 Task: Add an event with the title Webinar: Content Marketing Strategies for Lead Generation and Engagement, date '2024/03/20', time 8:00 AM to 10:00 AMand add a description: This session encourages active participation and engagement from all attendees. After each presentation, there will be a brief discussion where participants can share their observations, ask questions, and exchange tips and techniques. The collaborative environment allows for a rich learning experience, as participants can learn from one another's strengths and challenges.Select event color  Sage . Add location for the event as: 987 Royal Palace of Madrid, Spain, logged in from the account softage.5@softage.netand send the event invitation to softage.4@softage.net and softage.6@softage.net. Set a reminder for the event Every weekday(Monday to Friday)
Action: Mouse moved to (62, 144)
Screenshot: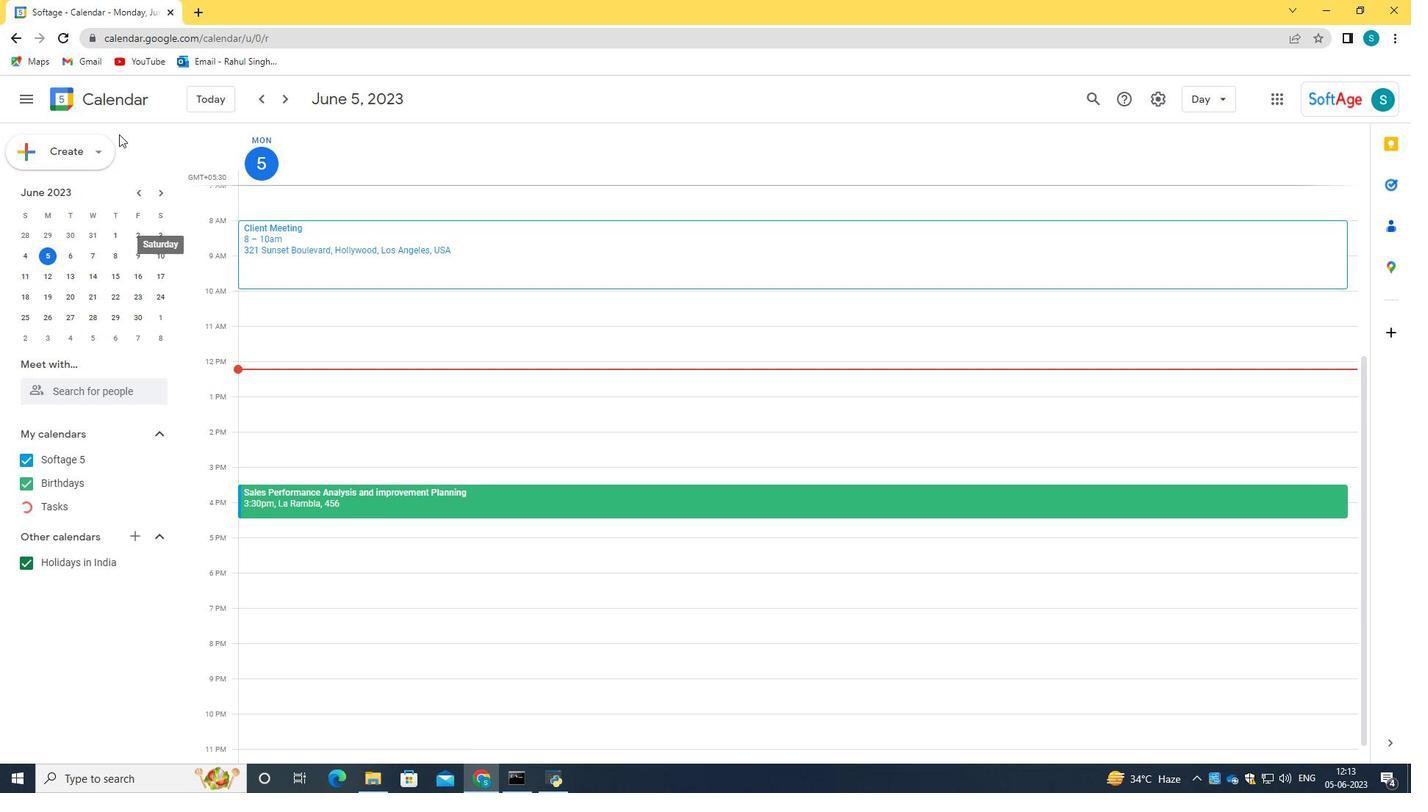 
Action: Mouse pressed left at (62, 144)
Screenshot: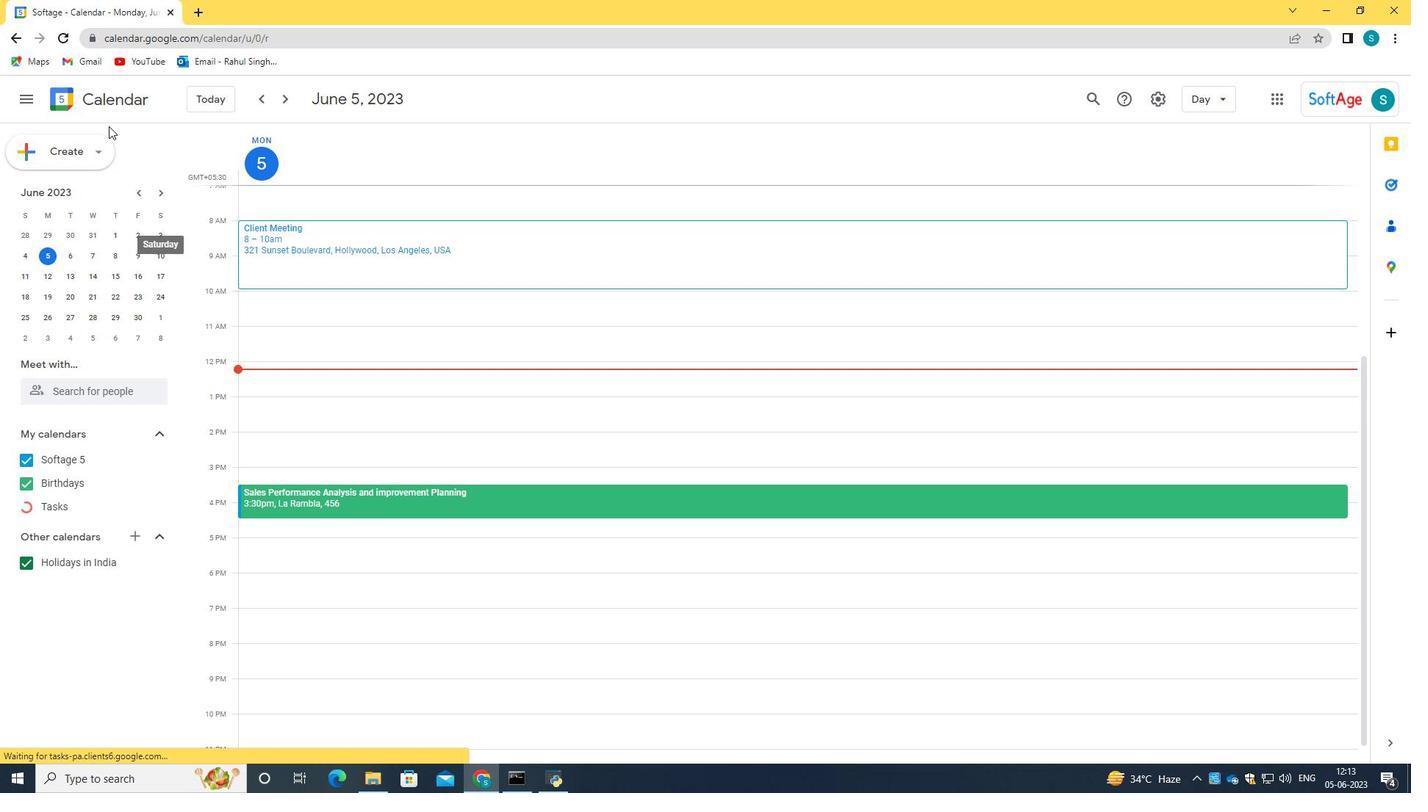 
Action: Mouse moved to (85, 199)
Screenshot: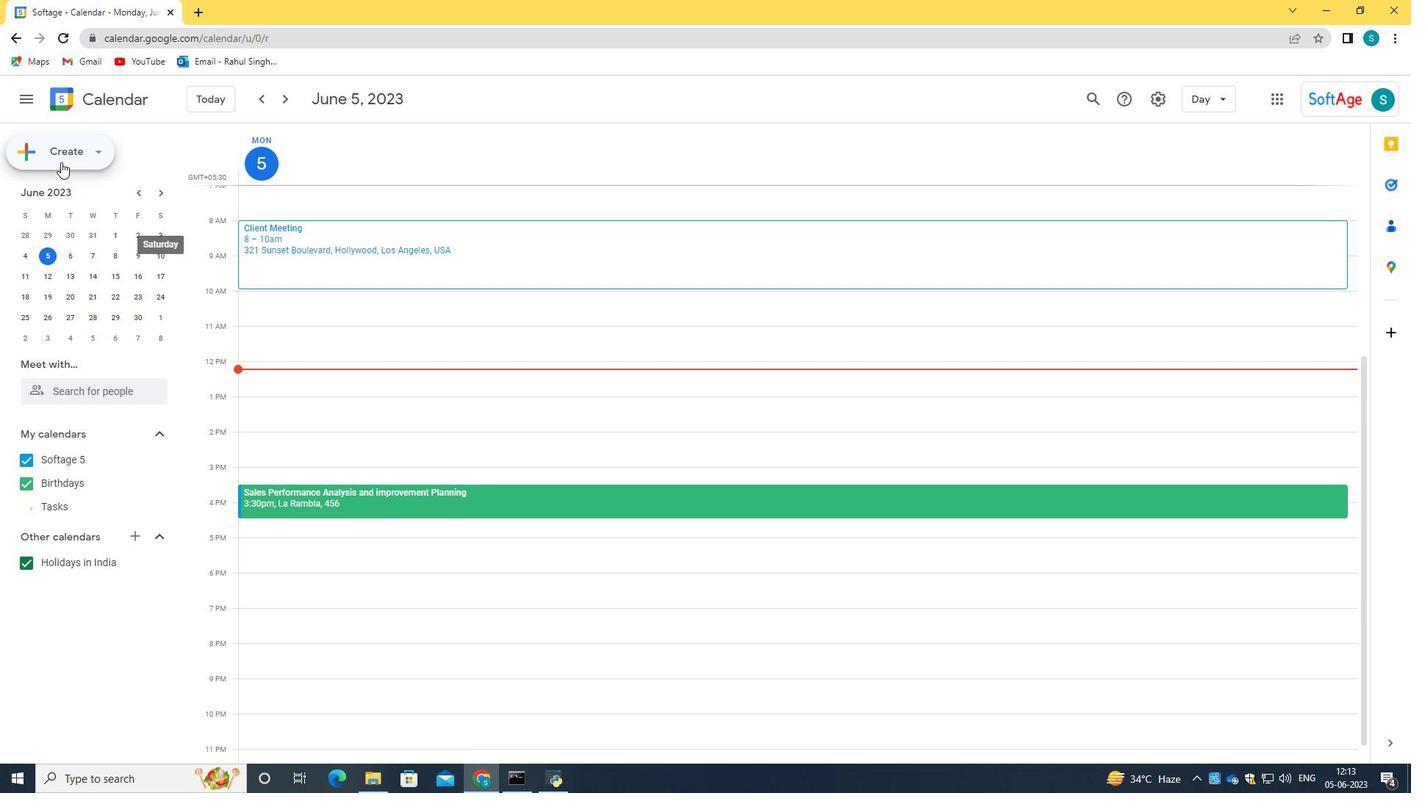 
Action: Mouse pressed left at (85, 199)
Screenshot: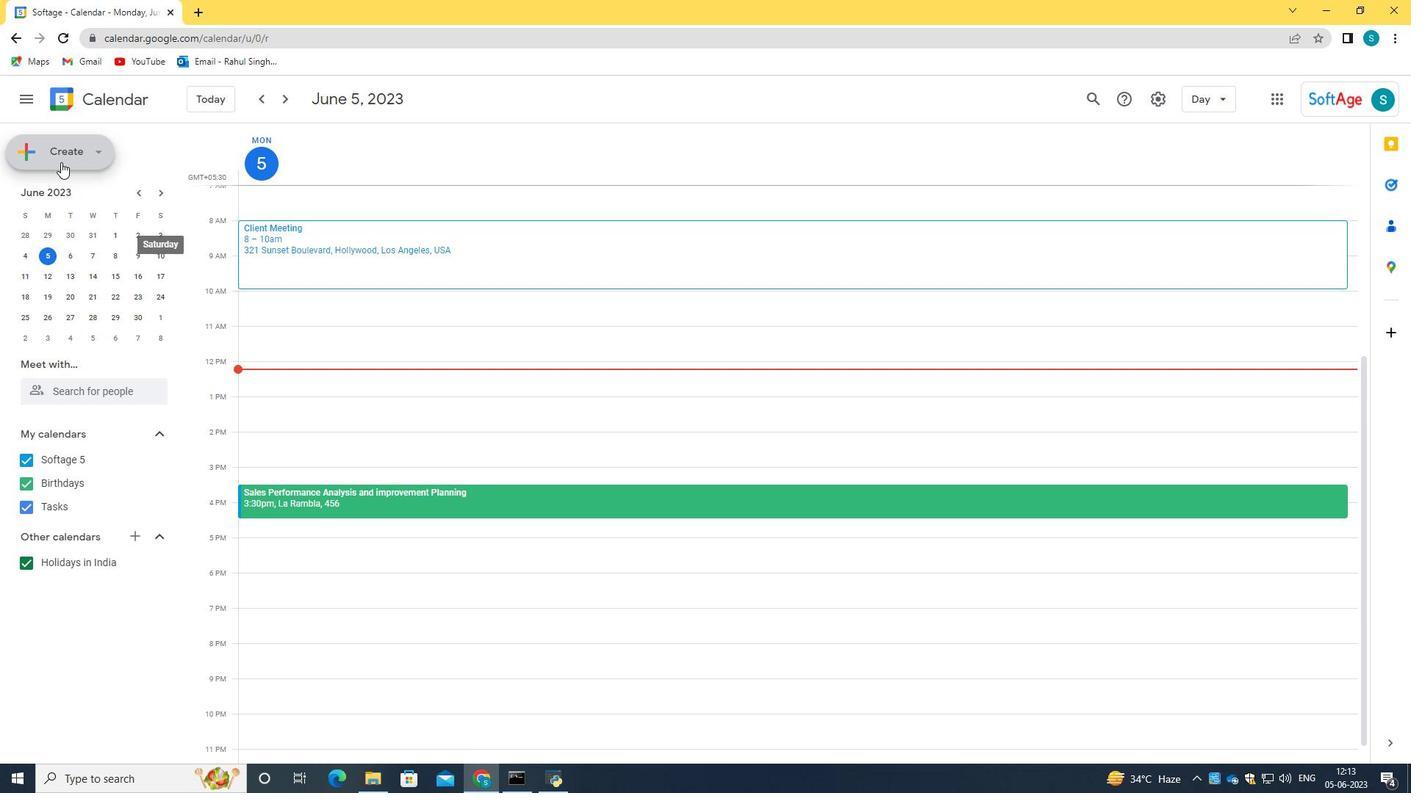 
Action: Mouse moved to (855, 591)
Screenshot: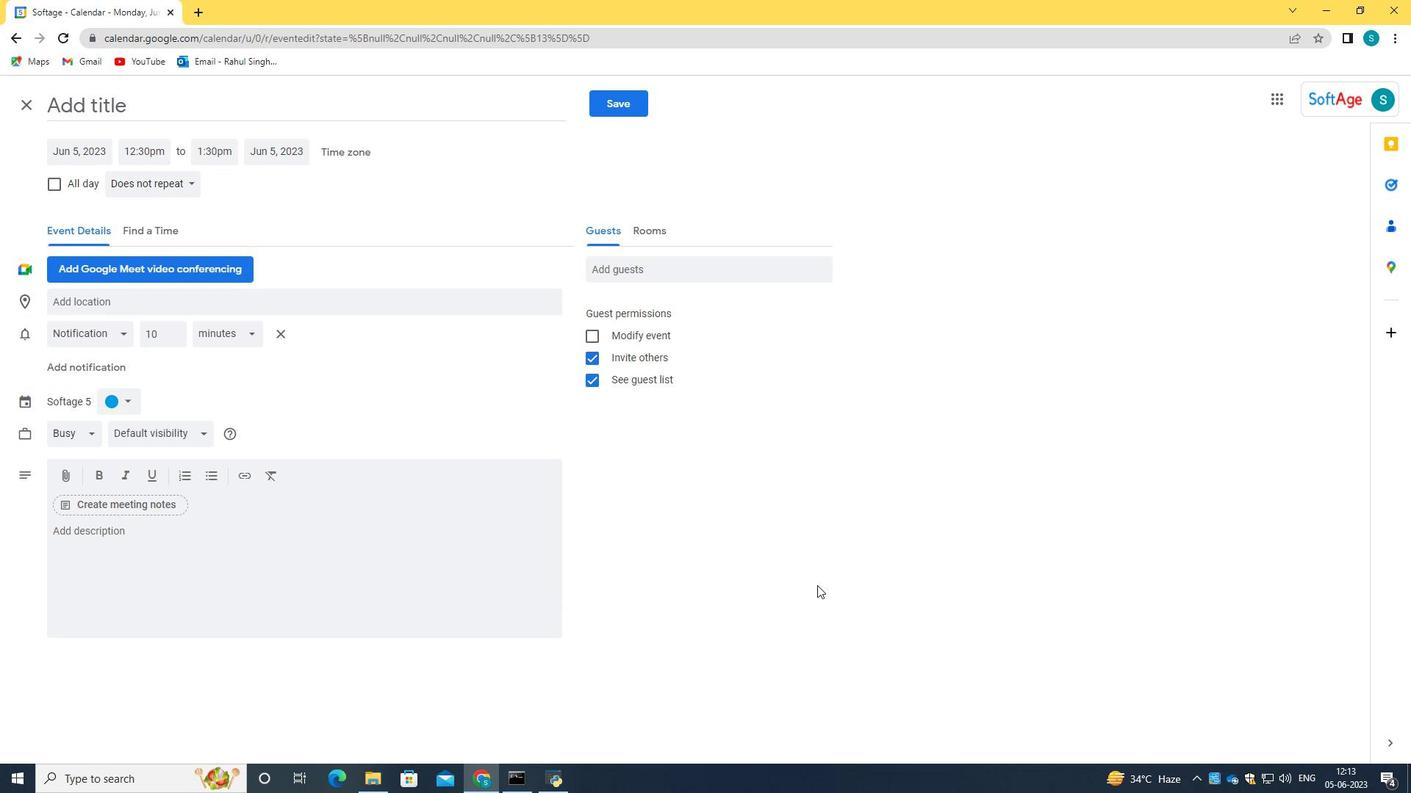
Action: Mouse pressed left at (855, 591)
Screenshot: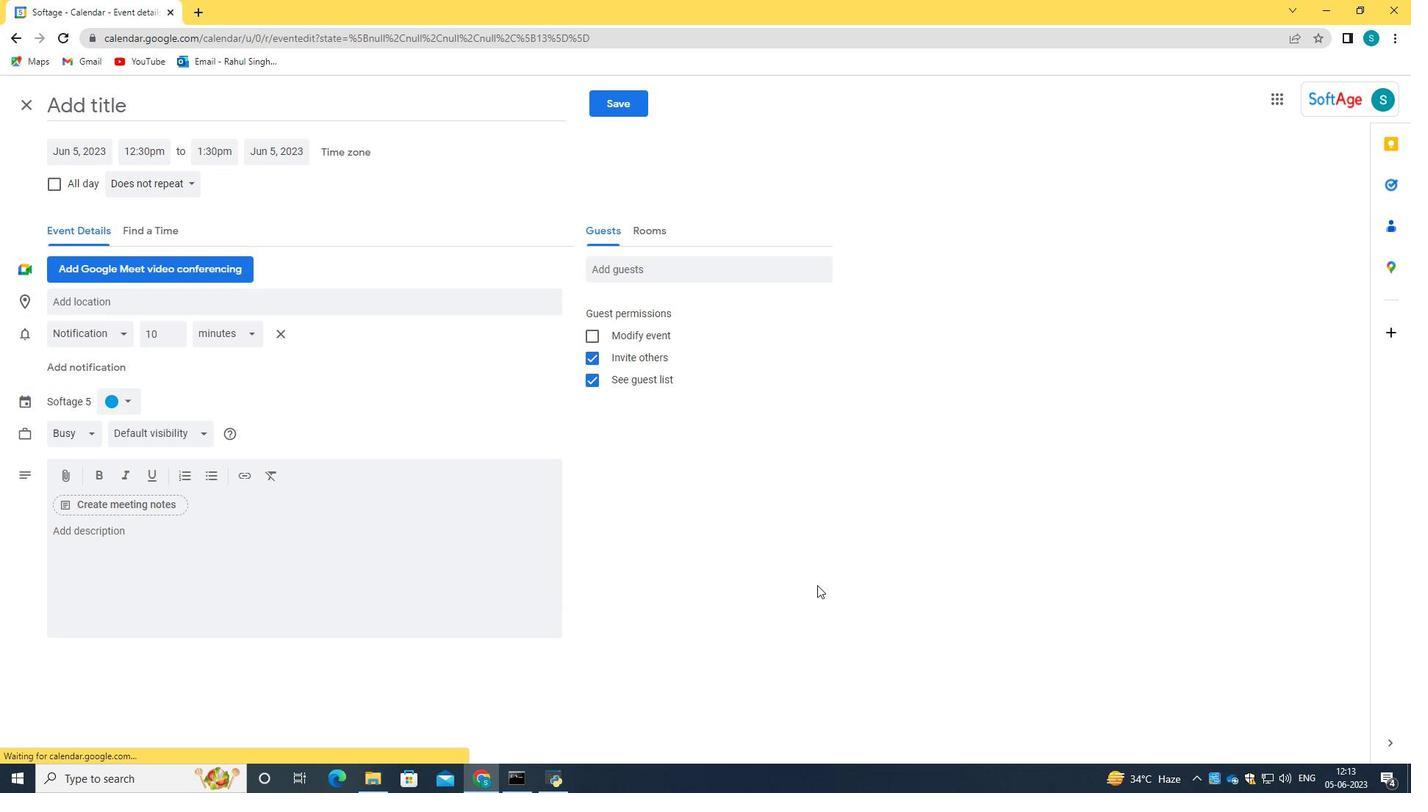 
Action: Mouse moved to (239, 109)
Screenshot: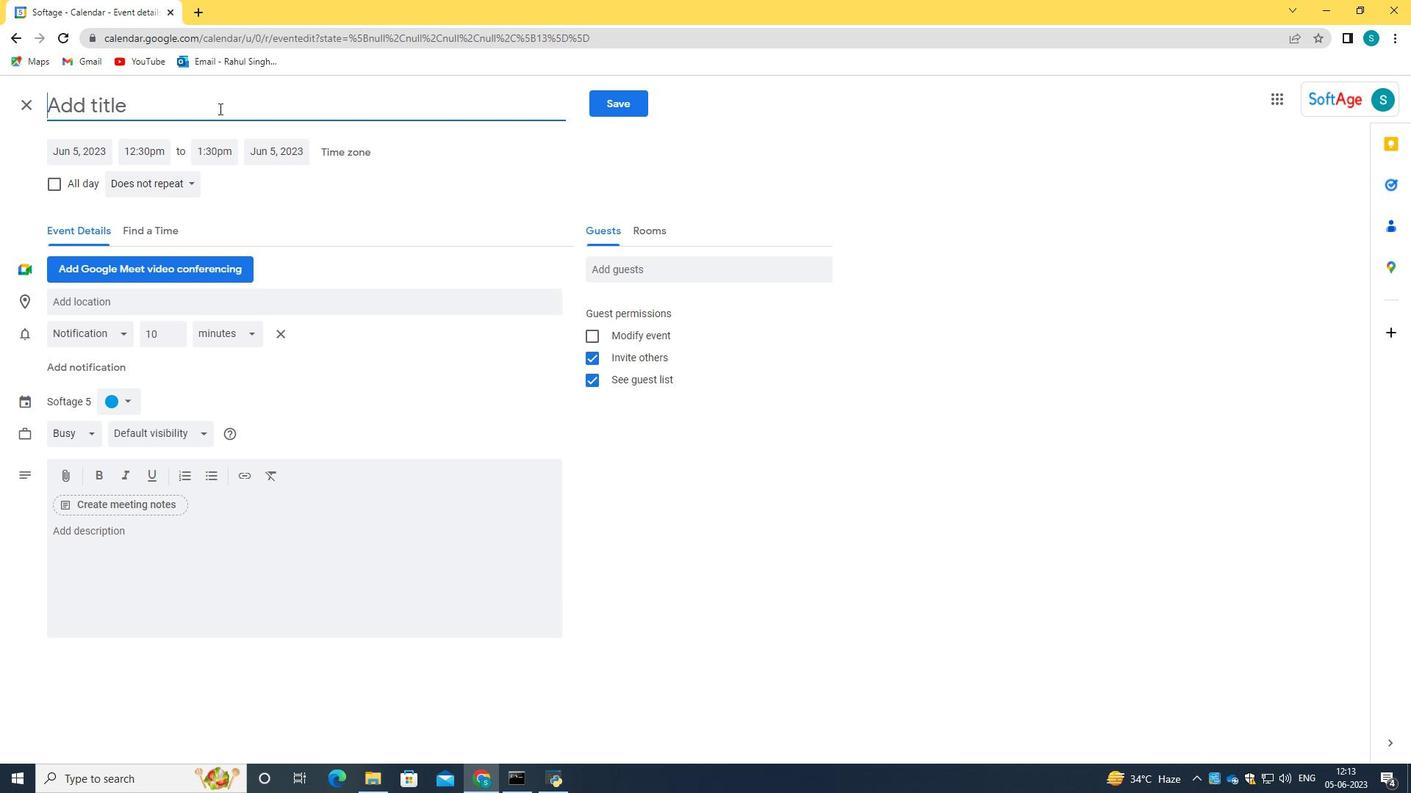 
Action: Mouse pressed left at (239, 109)
Screenshot: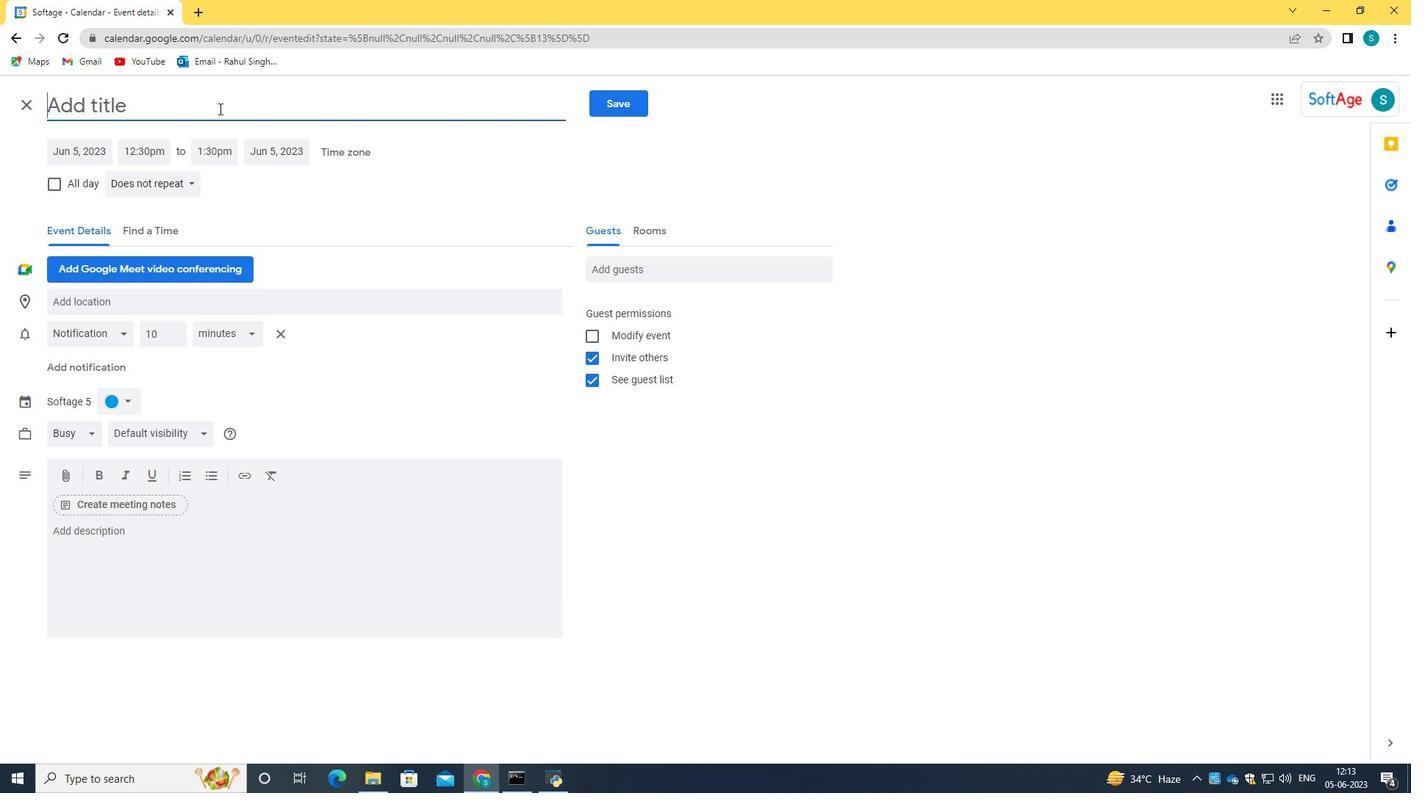 
Action: Key pressed <Key.caps_lock>W<Key.caps_lock>ebinat<Key.backspace>r<Key.space><Key.backspace><Key.shift_r>:<Key.space><Key.caps_lock>C<Key.caps_lock>ontent<Key.space><Key.caps_lock>M<Key.caps_lock>arketing<Key.space><Key.caps_lock>S<Key.caps_lock>trag=t<Key.backspace><Key.backspace><Key.backspace>tefies<Key.space><Key.caps_lock>F<Key.backspace><Key.backspace><Key.backspace><Key.backspace><Key.backspace><Key.backspace><Key.backspace>
Screenshot: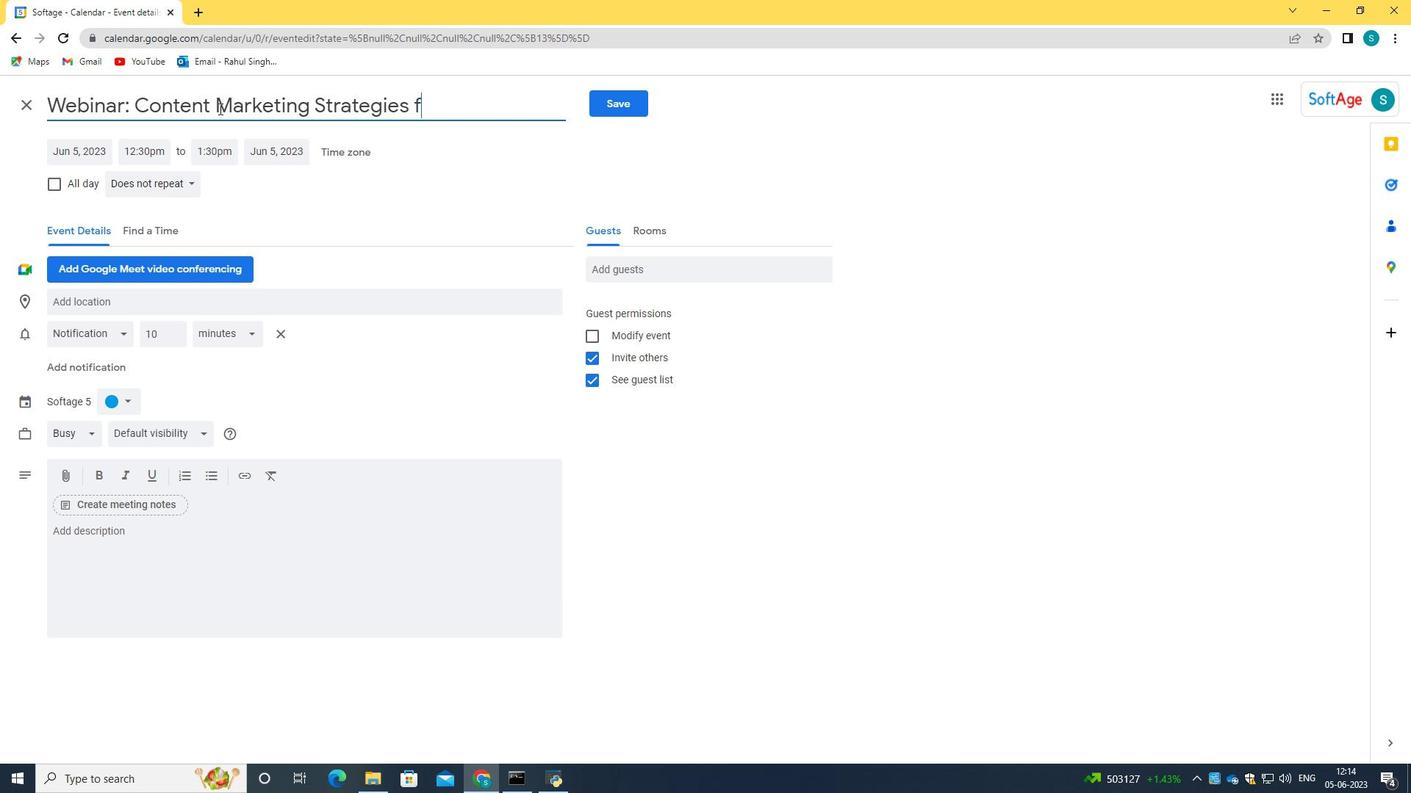 
Action: Mouse moved to (61, 162)
Screenshot: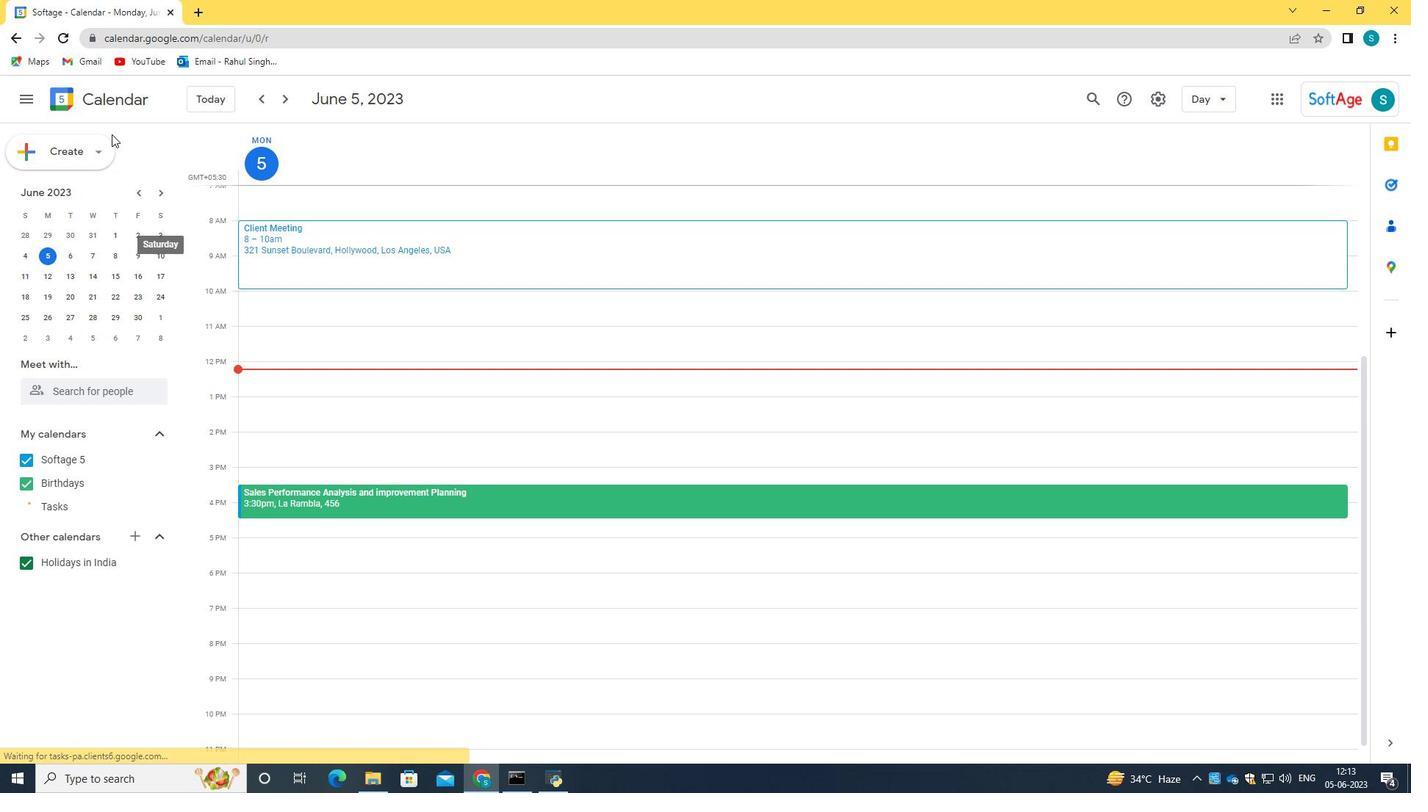 
Action: Mouse pressed left at (61, 162)
Screenshot: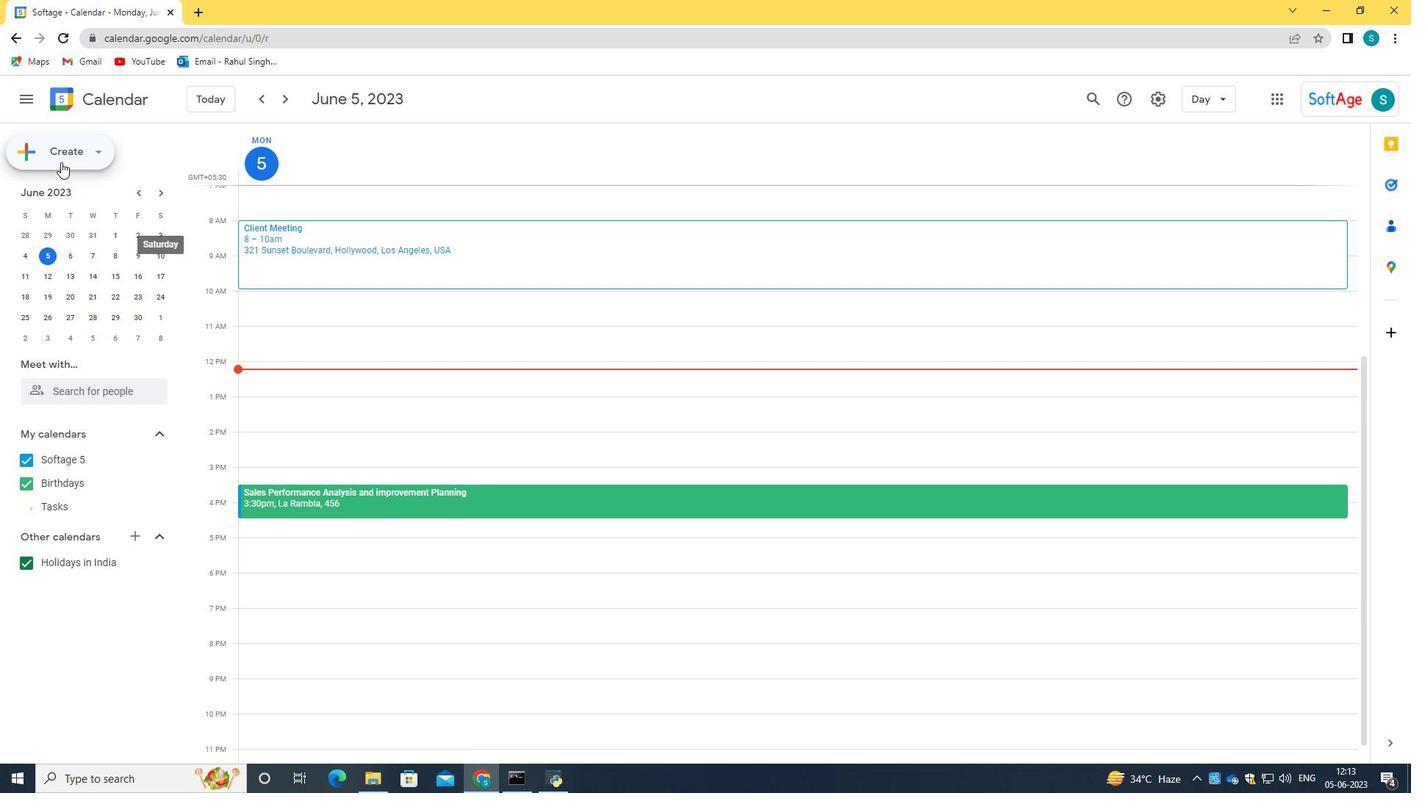 
Action: Mouse moved to (75, 195)
Screenshot: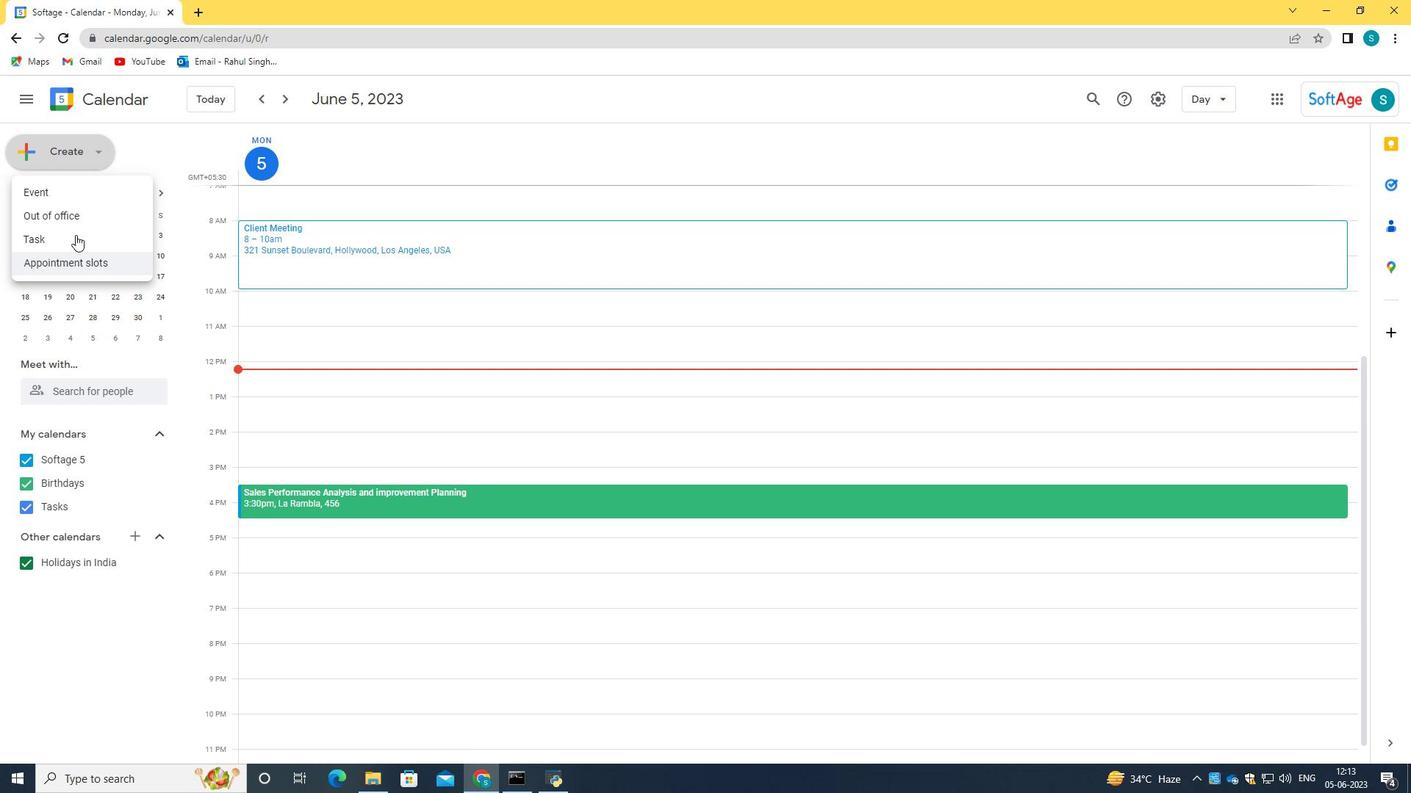 
Action: Mouse pressed left at (75, 195)
Screenshot: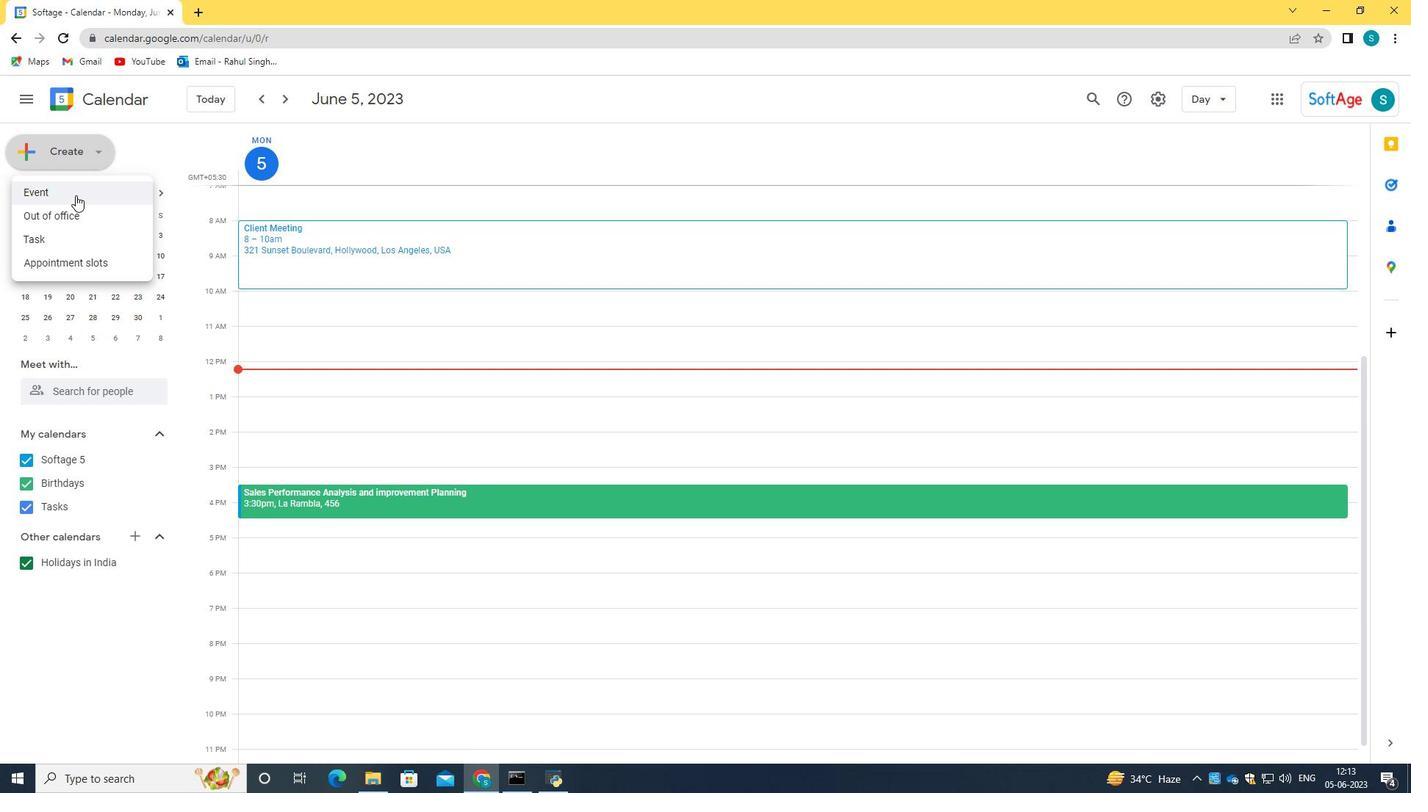 
Action: Mouse moved to (824, 591)
Screenshot: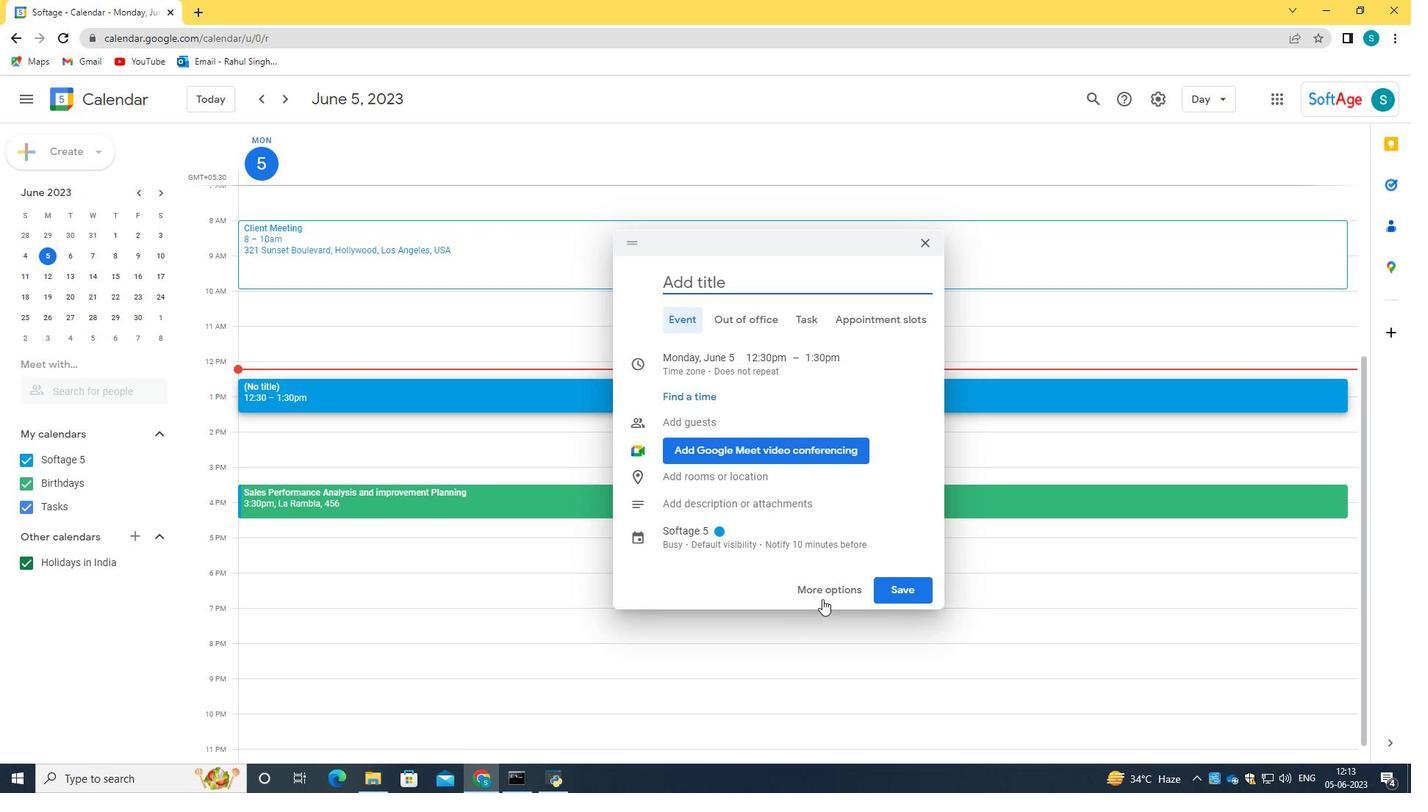 
Action: Mouse pressed left at (824, 591)
Screenshot: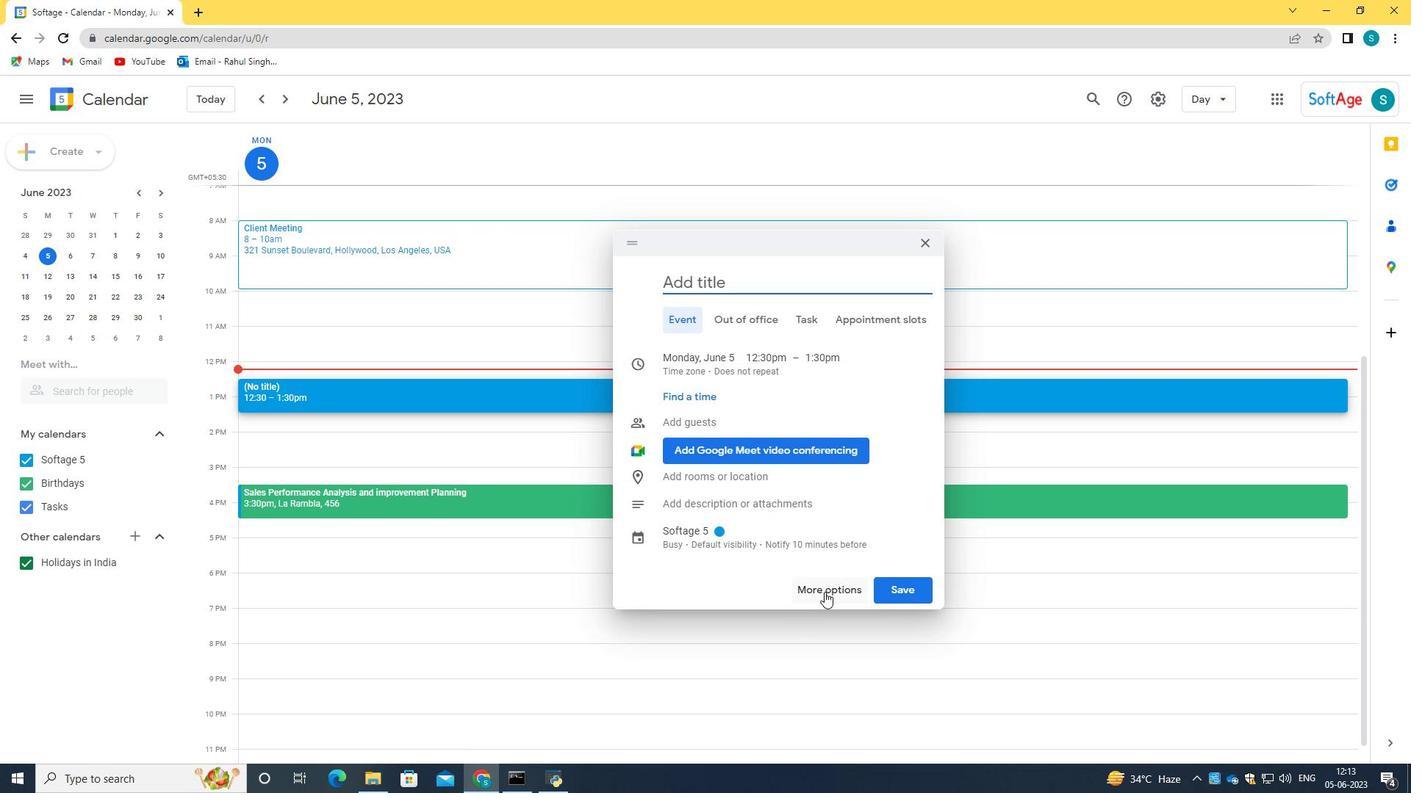 
Action: Mouse moved to (219, 108)
Screenshot: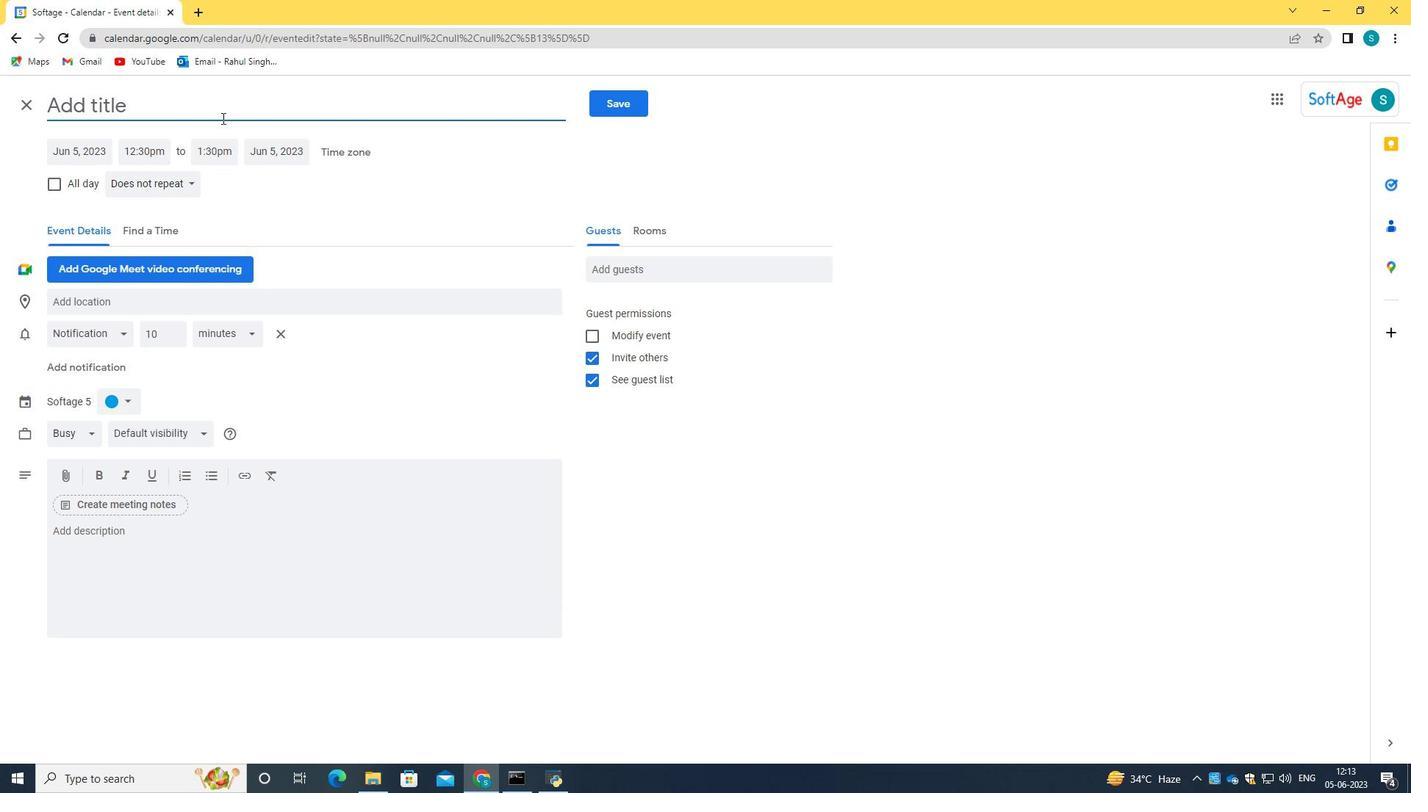 
Action: Mouse pressed left at (219, 108)
Screenshot: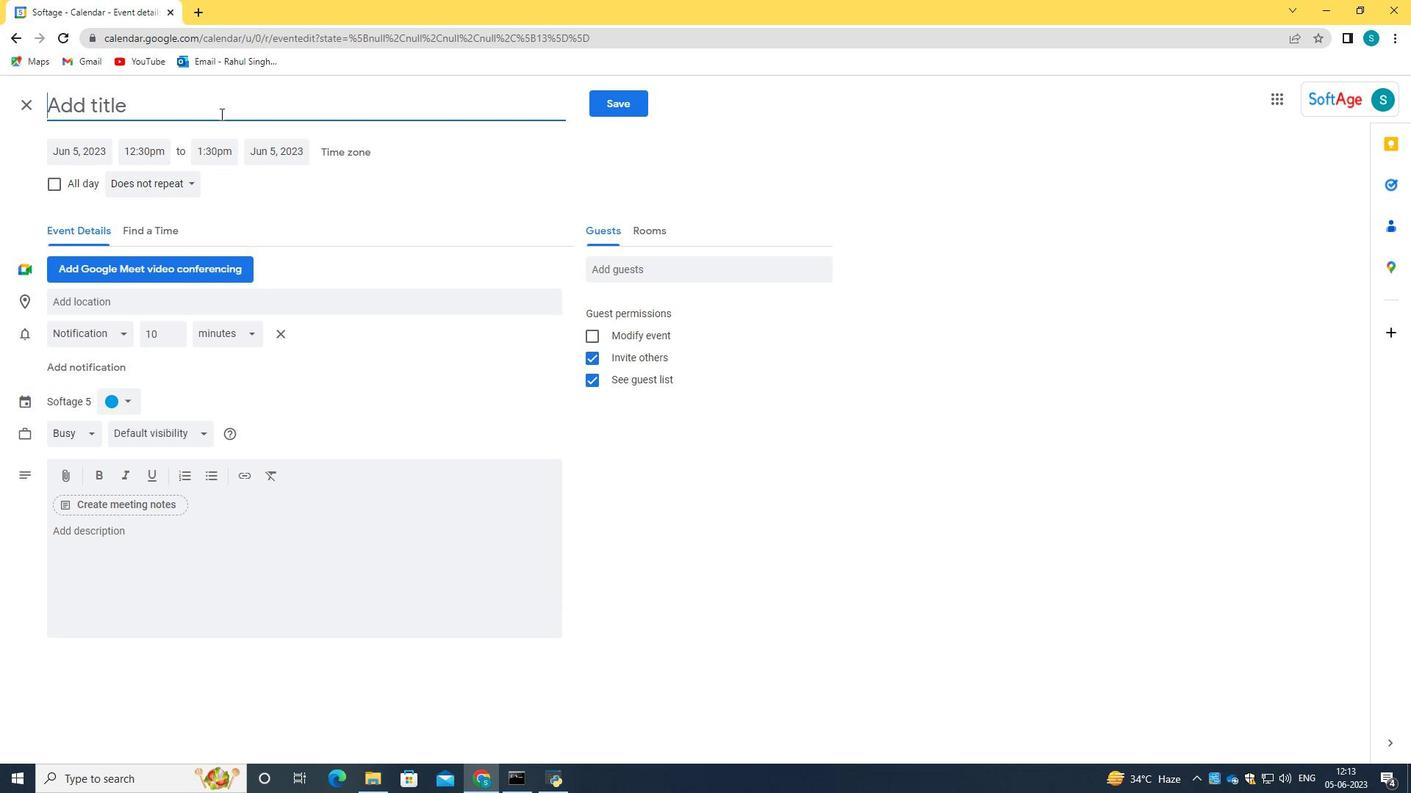 
Action: Key pressed <Key.caps_lock>W<Key.caps_lock>eb<Key.backspace><Key.backspace><Key.backspace>w<Key.caps_lock>EBINAT<Key.backspace>R<Key.shift_r>:<Key.space><Key.caps_lock>c<Key.caps_lock>ONTENT<Key.space><Key.caps_lock>m<Key.caps_lock>ARKETING<Key.space><Key.caps_lock>s<Key.caps_lock>TRATEFIES<Key.space>FO<Key.backspace><Key.backspace><Key.backspace><Key.backspace><Key.backspace><Key.backspace><Key.backspace>GIES<Key.space>FOR<Key.space><Key.caps_lock>l<Key.caps_lock>EAD<Key.space><Key.caps_lock>g<Key.caps_lock>ENERATION<Key.space>AND<Key.space><Key.caps_lock>m<Key.caps_lock>AR<Key.backspace><Key.backspace><Key.backspace><Key.caps_lock>r<Key.backspace>e<Key.caps_lock>NGAGEMENT
Screenshot: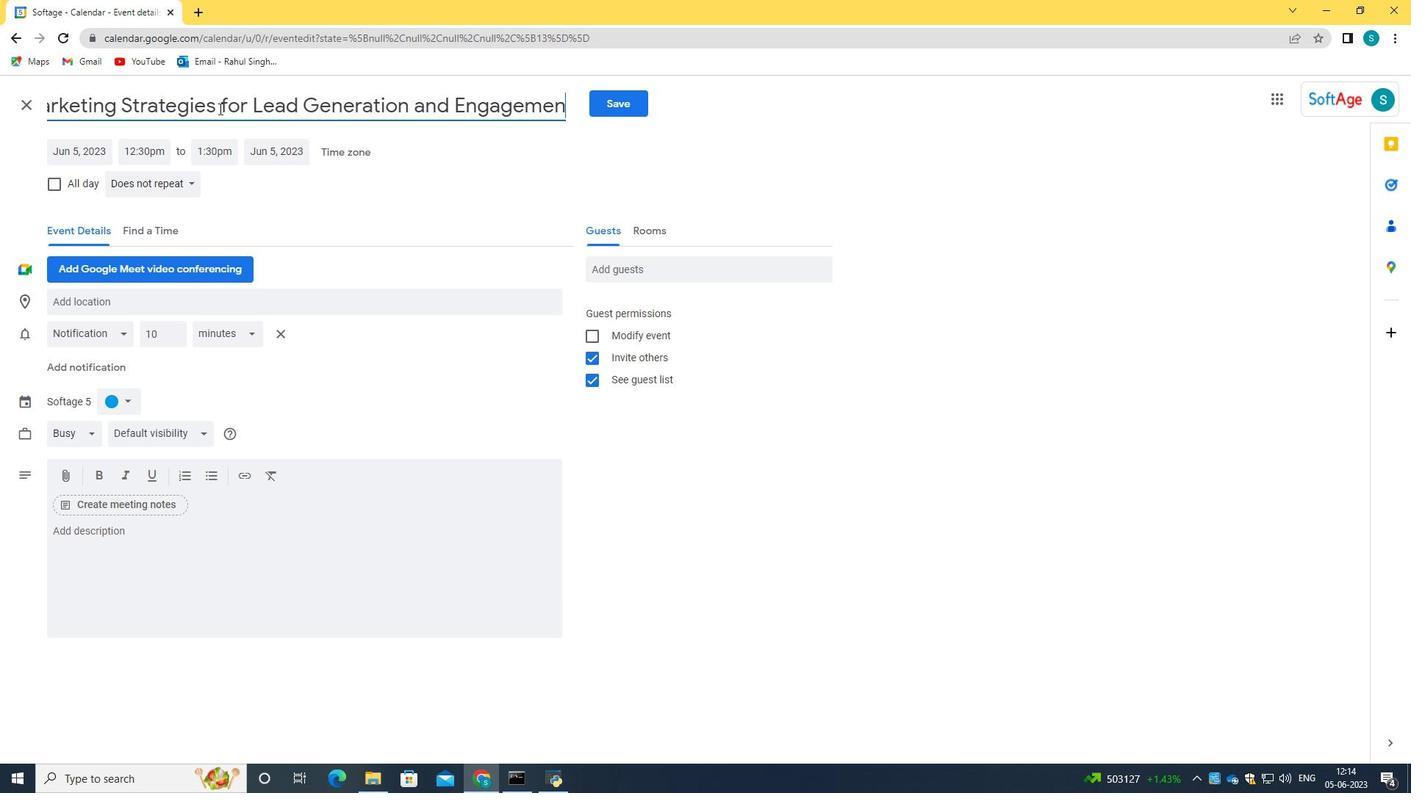 
Action: Mouse moved to (87, 144)
Screenshot: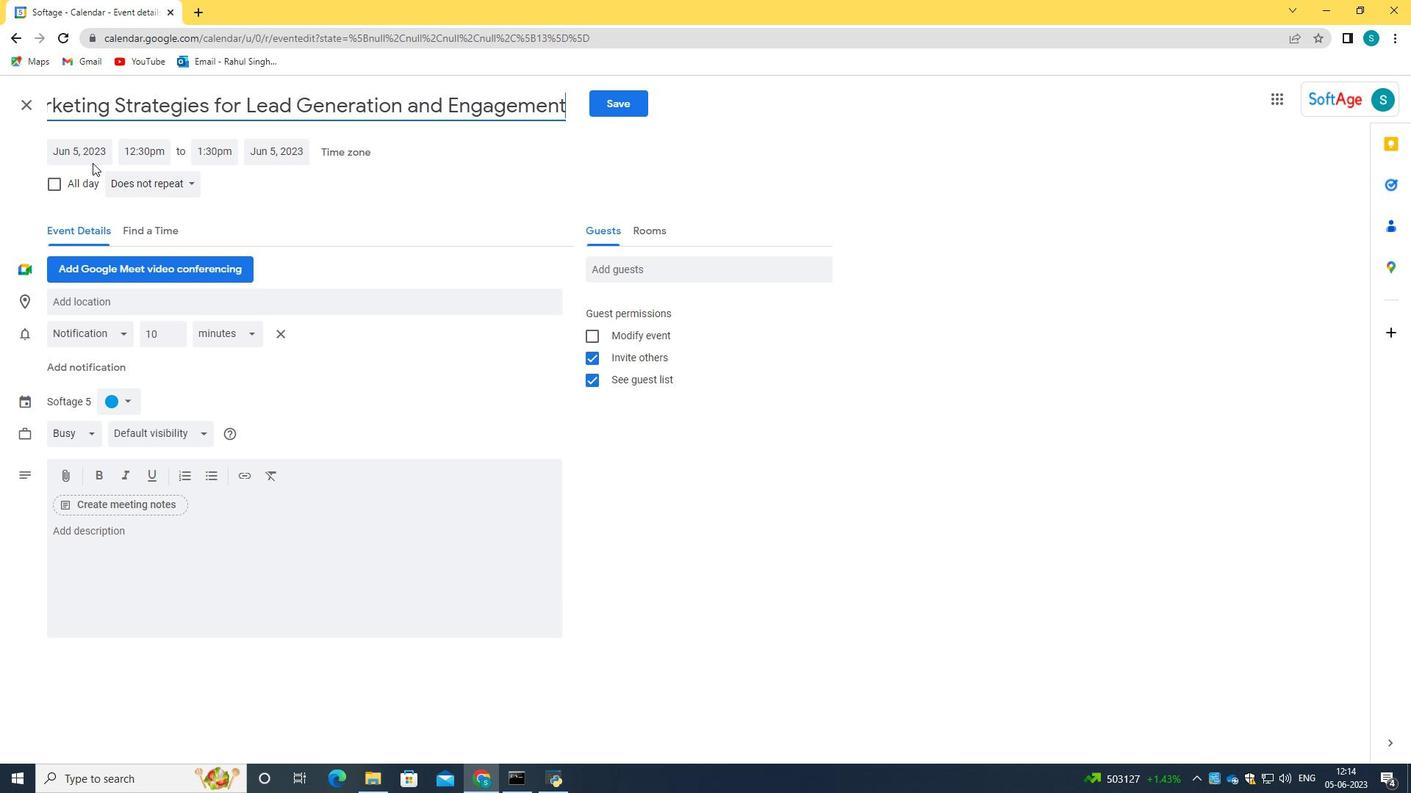 
Action: Mouse pressed left at (87, 144)
Screenshot: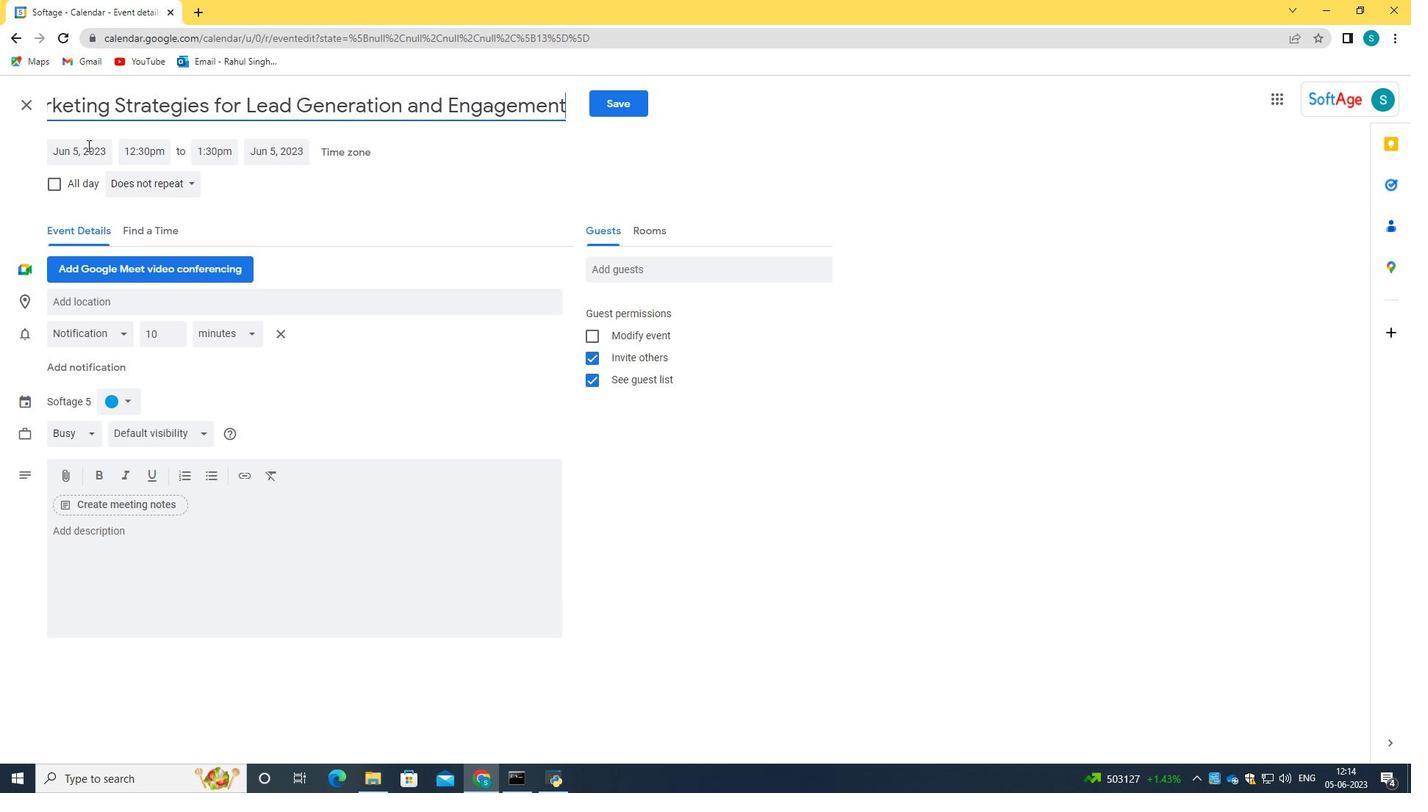 
Action: Key pressed 2024/03/20<Key.tab>08<Key.shift_r>:00<Key.space>AM<Key.tab>10<Key.shift_r>:00<Key.space>AM
Screenshot: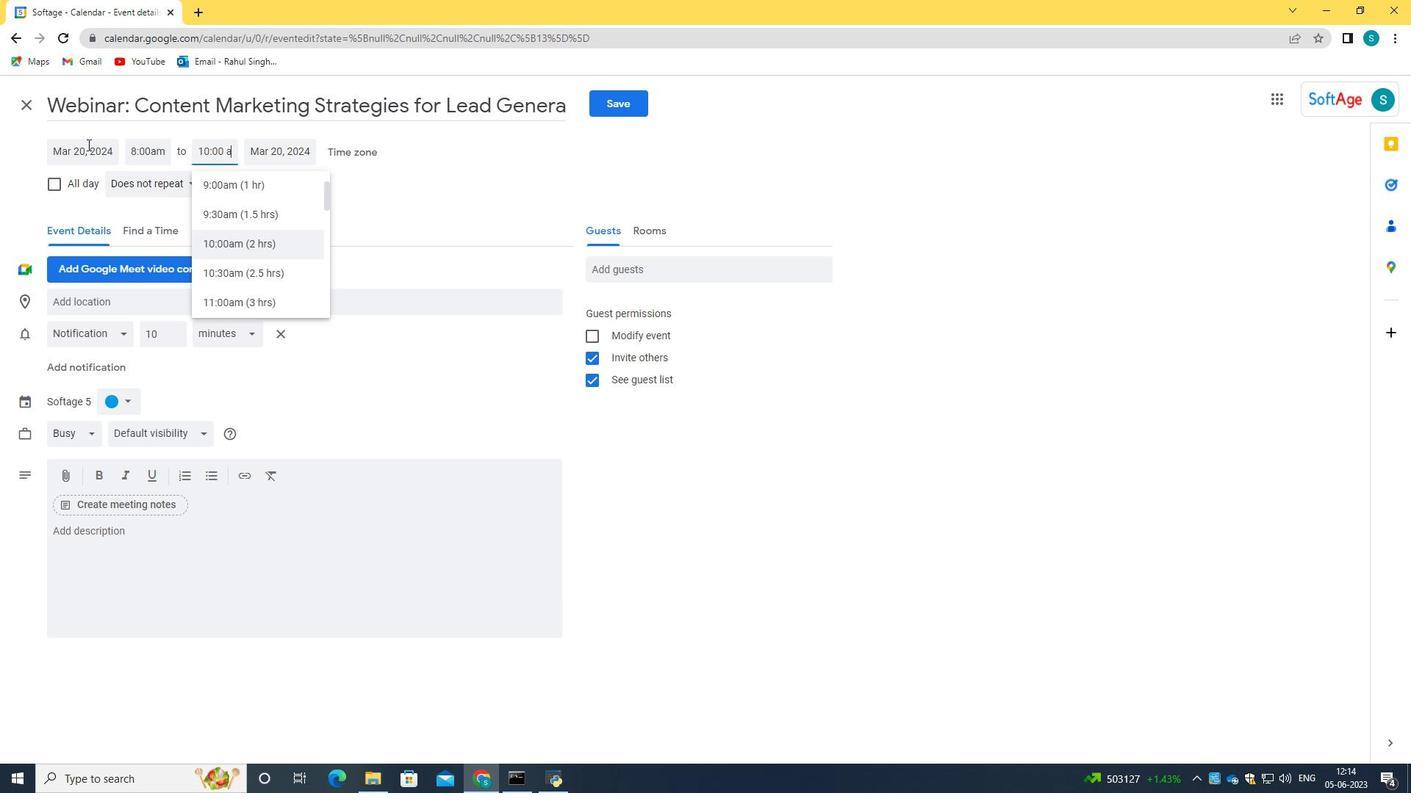 
Action: Mouse moved to (241, 245)
Screenshot: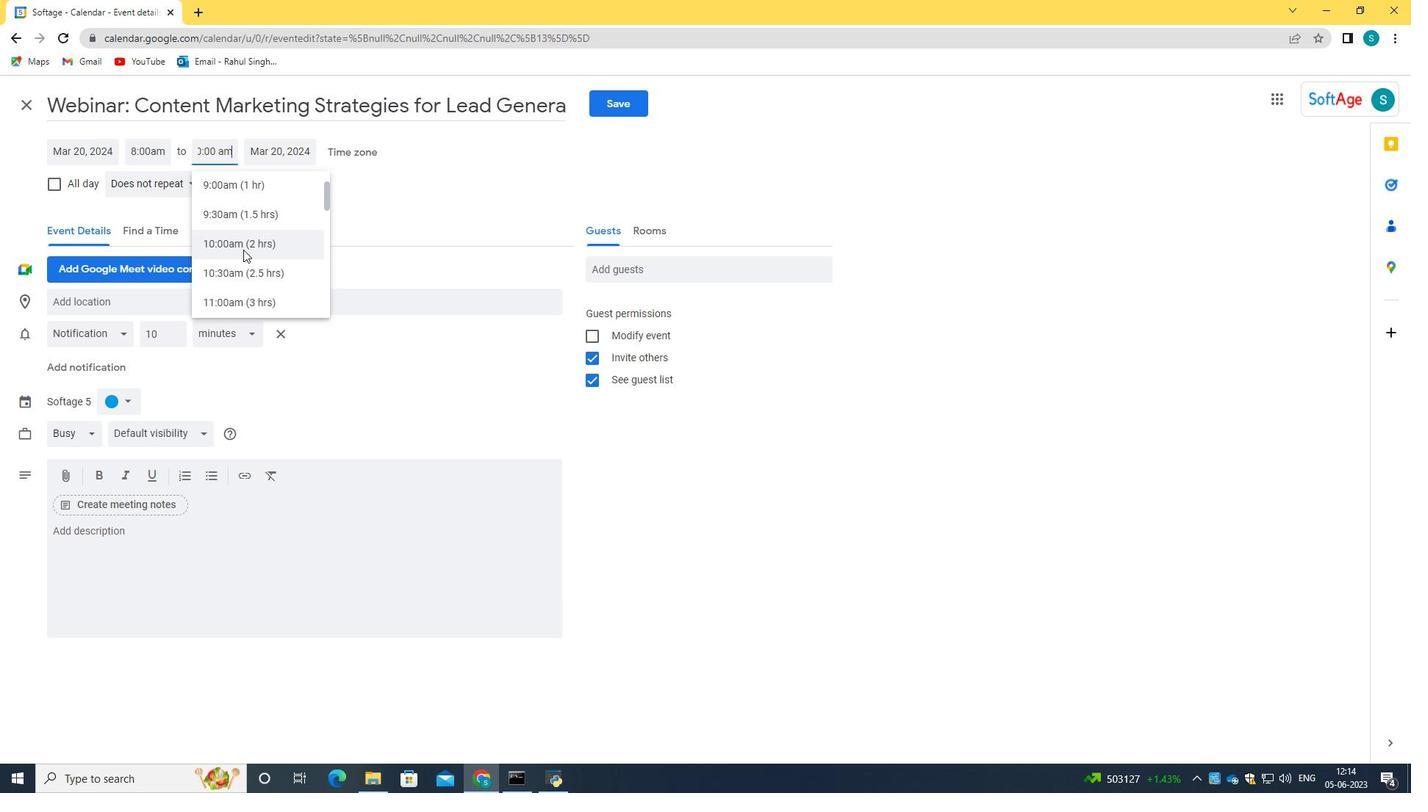 
Action: Mouse pressed left at (241, 245)
Screenshot: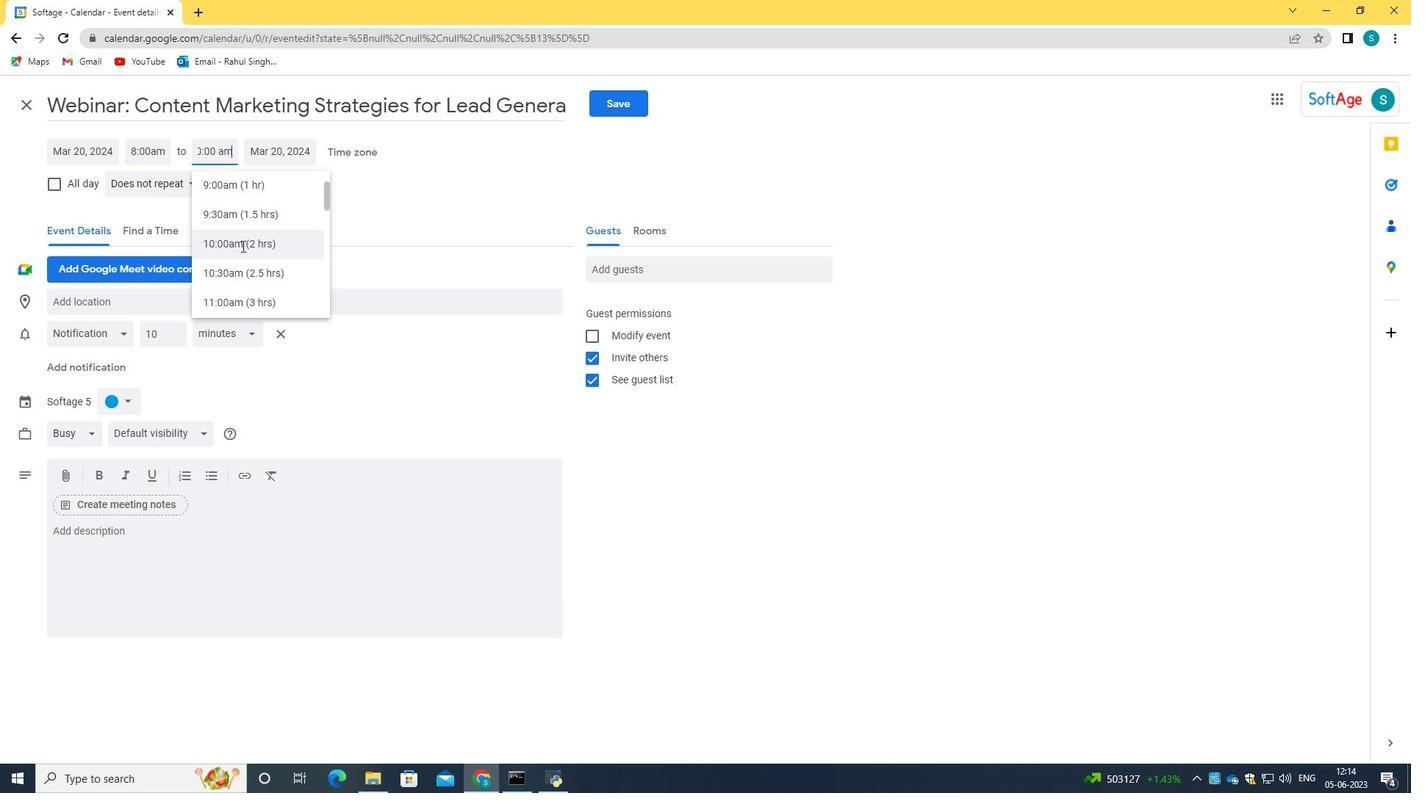 
Action: Mouse moved to (210, 566)
Screenshot: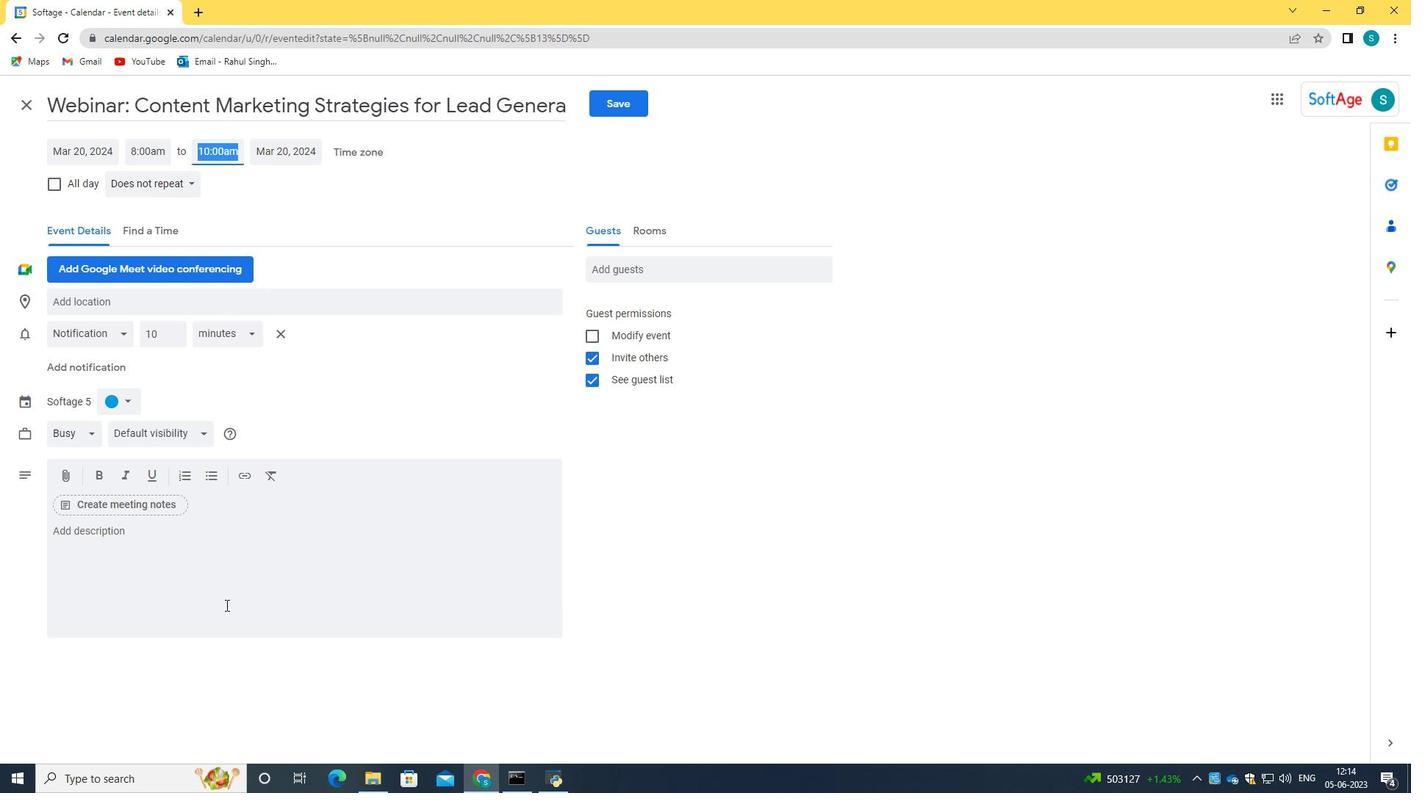 
Action: Mouse pressed left at (210, 566)
Screenshot: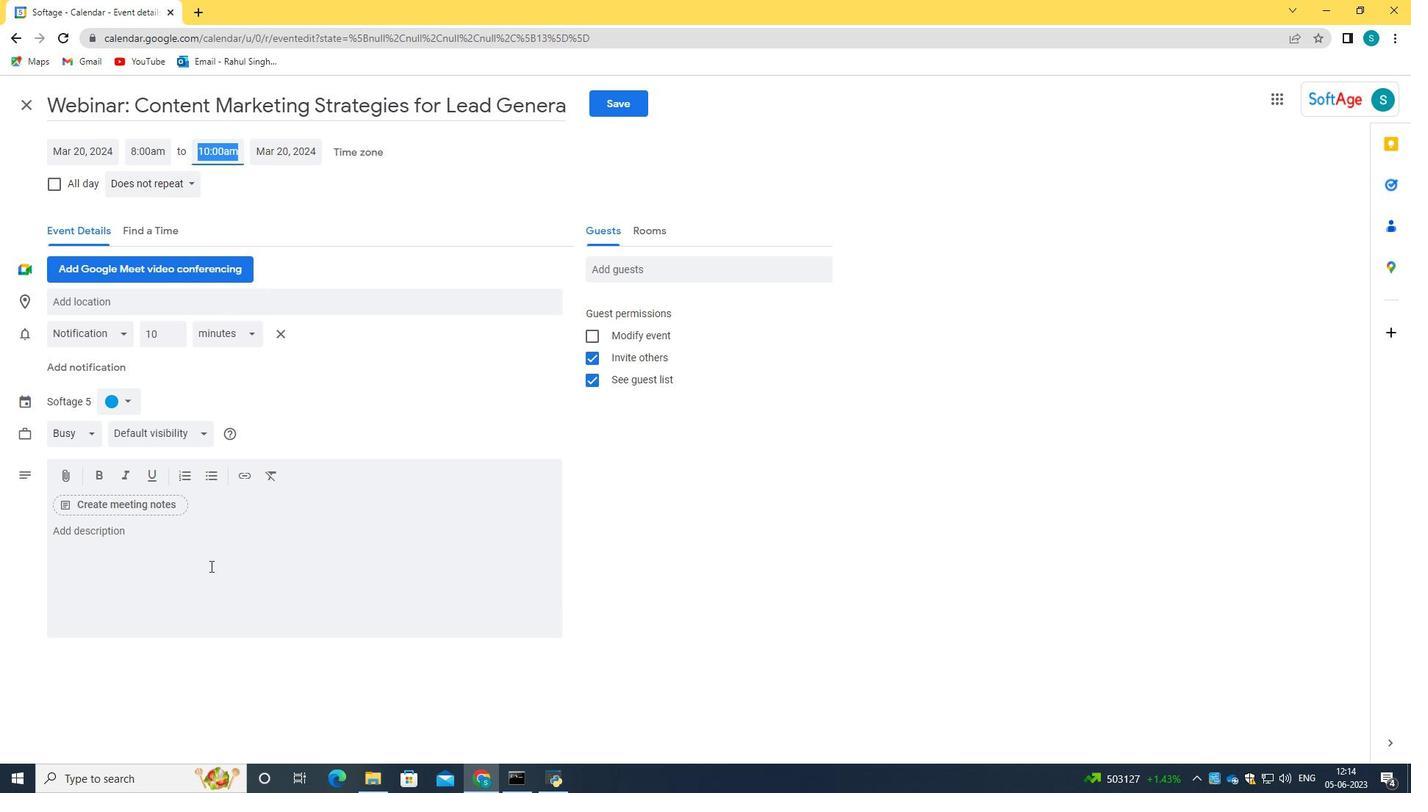 
Action: Key pressed <Key.caps_lock>t<Key.caps_lock>HIS<Key.space>SESSION<Key.space>ENCOURG<Key.backspace>AGES<Key.space>ACTIVE<Key.space>PARTICIPATION<Key.space>AND<Key.space>ENGAGEMENT<Key.space>FROM<Key.space>ALL<Key.space>ATTENDEES.<Key.space><Key.caps_lock>a<Key.caps_lock>FTER<Key.space>EACH<Key.space>PRESENTATION<Key.space>THERE<Key.space>WILL<Key.space>BE<Key.space>A<Key.space>BRIEF<Key.space>DISCUSSION<Key.space>WHERE<Key.space>PARTICIPANTS<Key.space>CAN<Key.space>SHARE<Key.space>THEIR<Key.space>OBSERVATIONS,<Key.space>ASK<Key.space>QUESTIONS,<Key.space>AND<Key.space>EXCHANGE<Key.space>TIPS<Key.space>AND<Key.space>TECHNIQUES.<Key.space><Key.caps_lock>t<Key.caps_lock>HE<Key.space>COLLABORATIVE<Key.space>ENVIRONMENT<Key.space>ALLOWS<Key.space>FOR<Key.space>A<Key.space>RICH<Key.space>LEARNING<Key.space>EXPERIENCE,<Key.space>AS<Key.space>PARTICIPANTS<Key.space>CAN<Key.space>LEARN<Key.space>FROM<Key.space>ONE<Key.space>ANT<Key.backspace>OTHER'S<Key.space>STRENGTHS<Key.space>AND<Key.space>CHALLENGES.
Screenshot: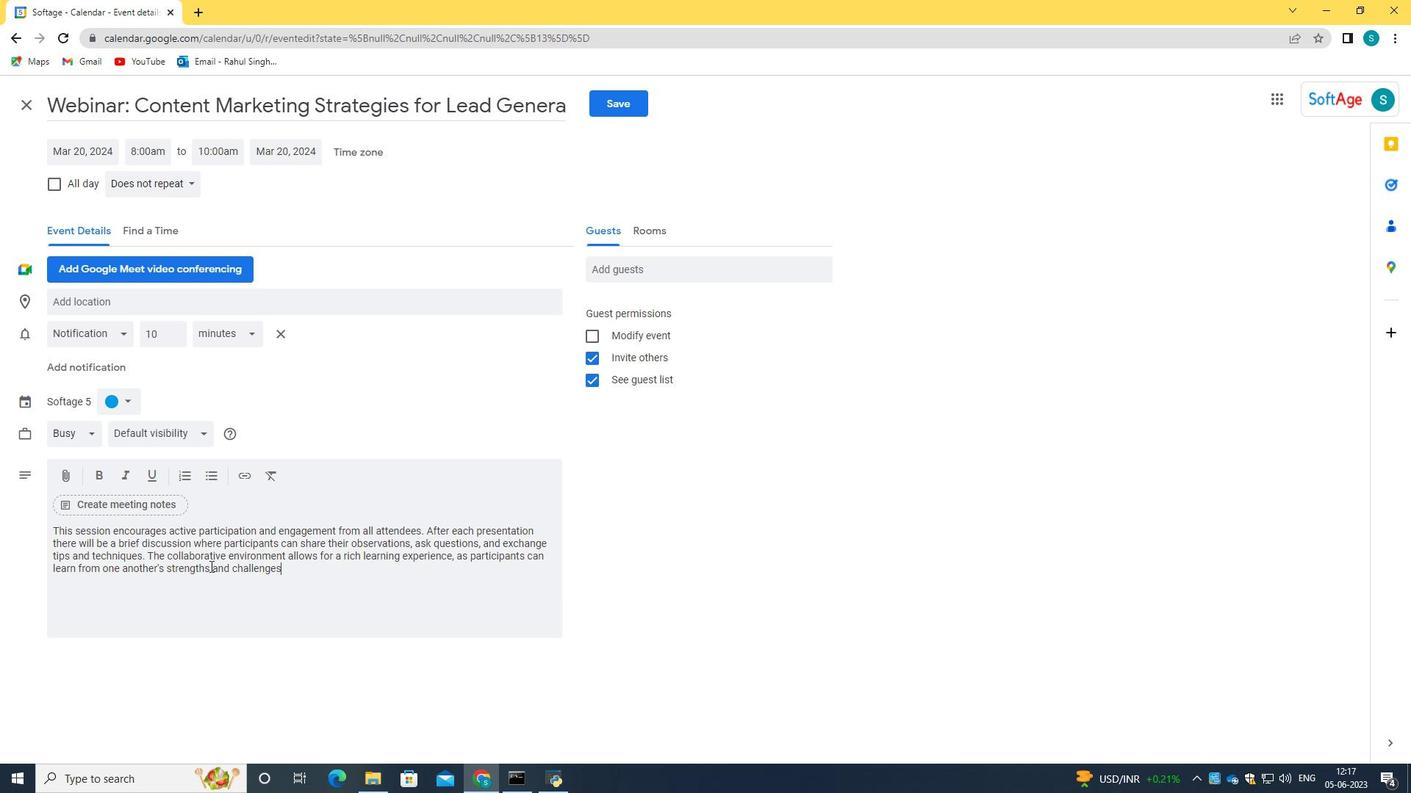 
Action: Mouse scrolled (210, 567) with delta (0, 0)
Screenshot: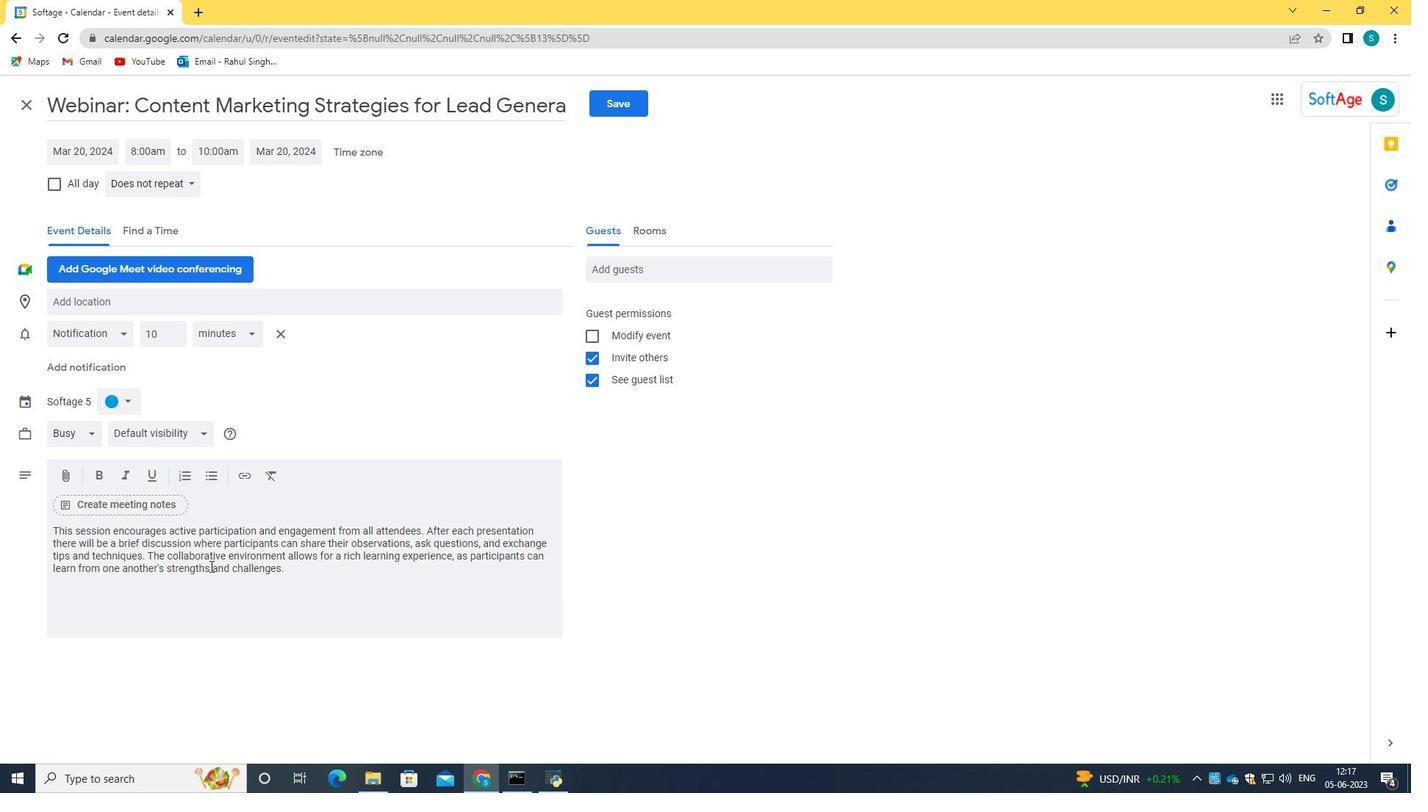 
Action: Mouse scrolled (210, 567) with delta (0, 0)
Screenshot: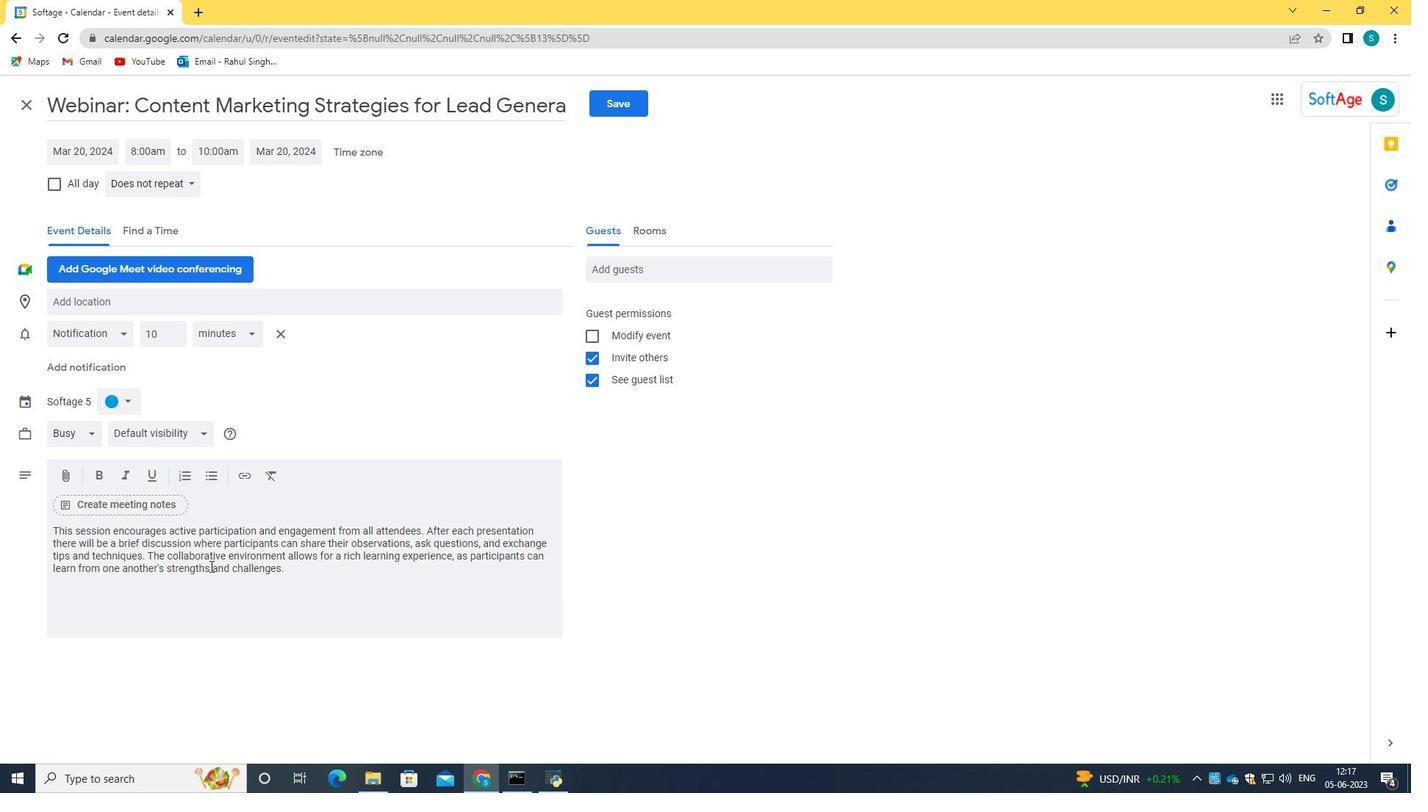 
Action: Mouse moved to (130, 401)
Screenshot: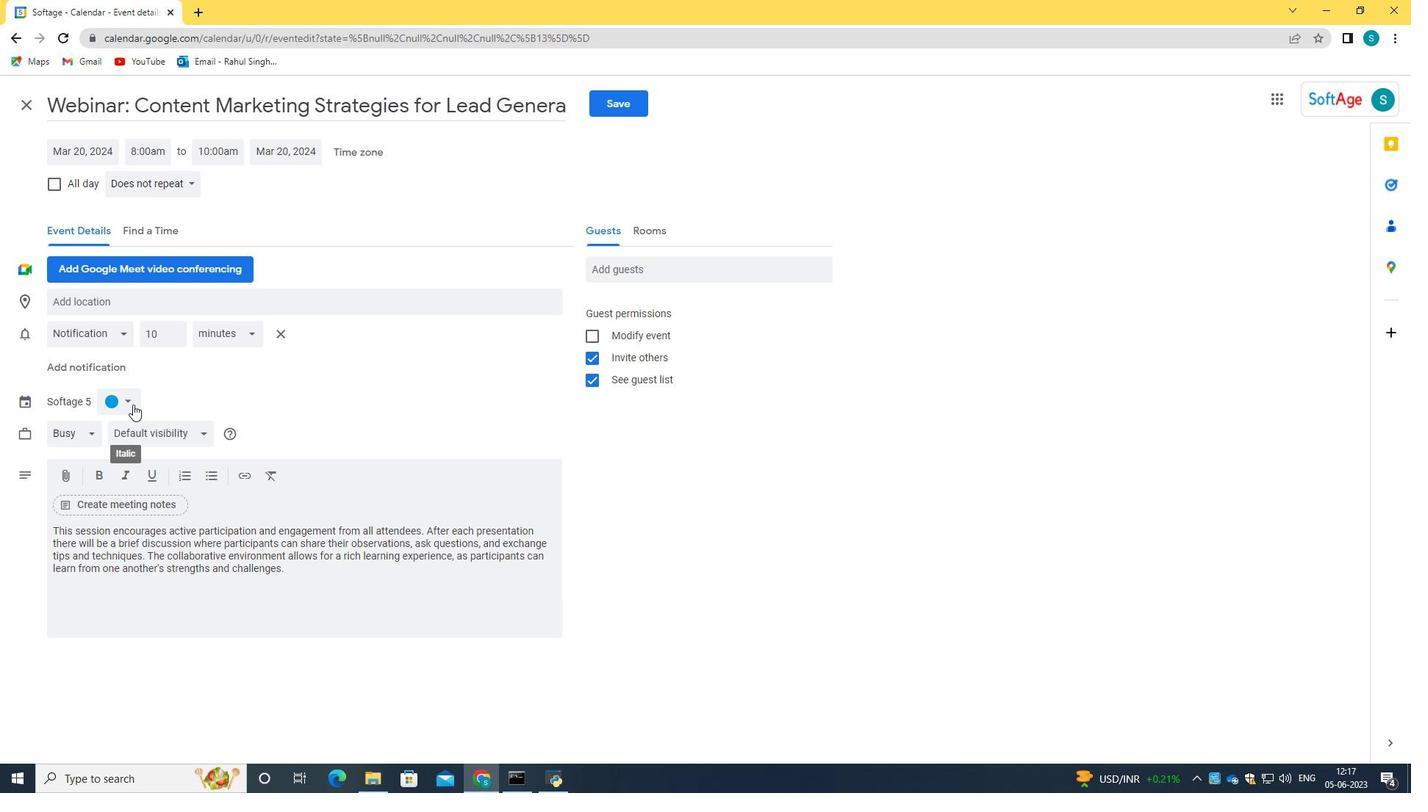 
Action: Mouse pressed left at (130, 401)
Screenshot: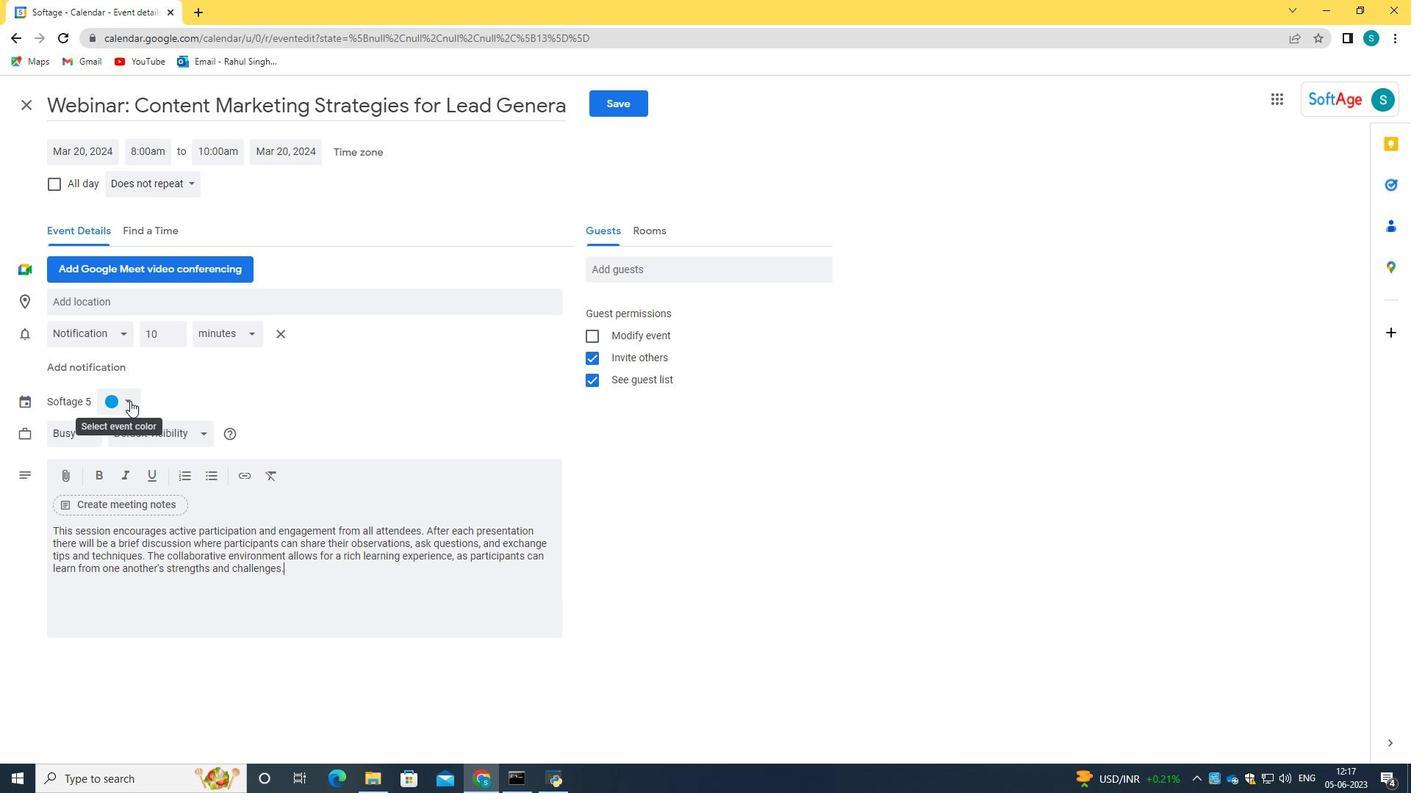 
Action: Mouse moved to (116, 435)
Screenshot: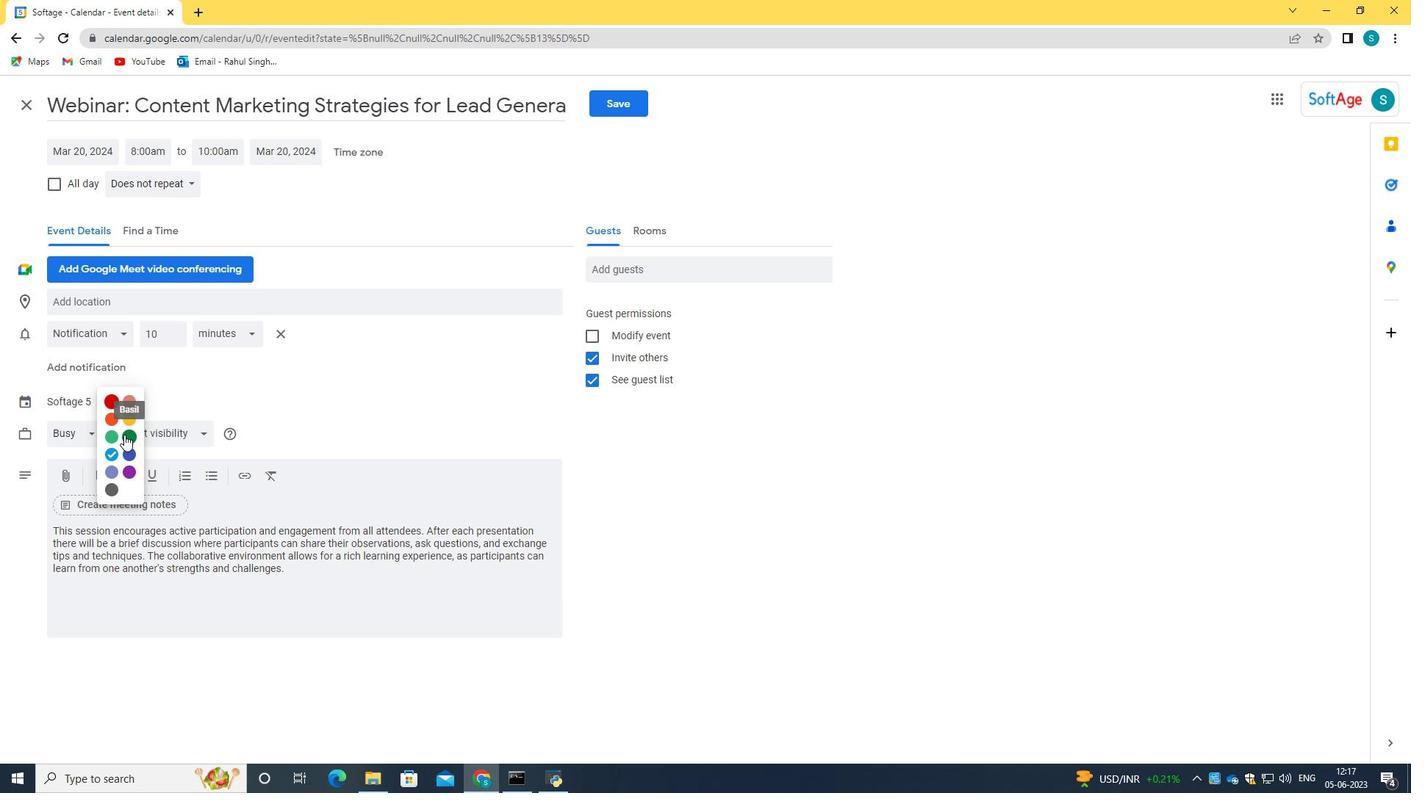 
Action: Mouse pressed left at (116, 435)
Screenshot: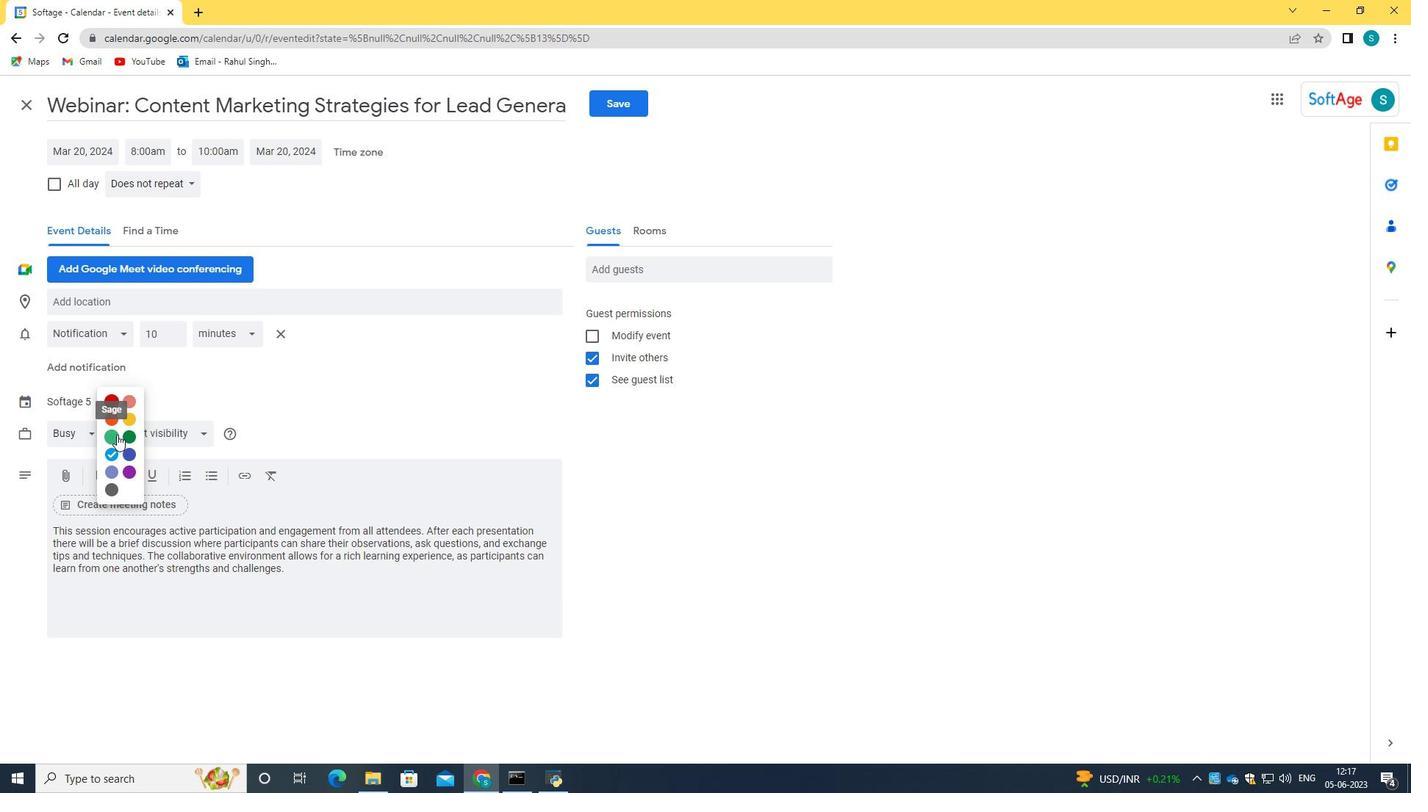 
Action: Mouse moved to (194, 296)
Screenshot: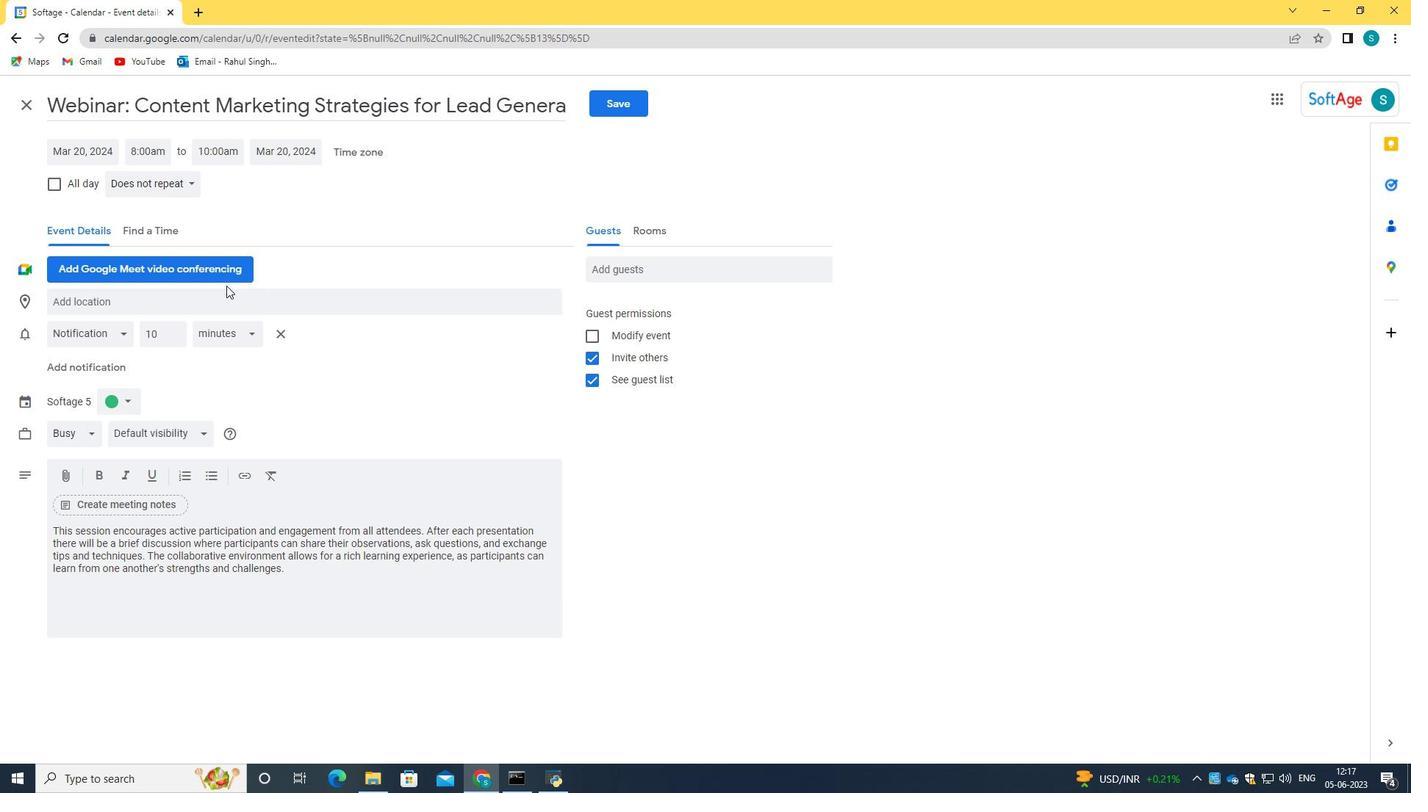 
Action: Mouse pressed left at (194, 296)
Screenshot: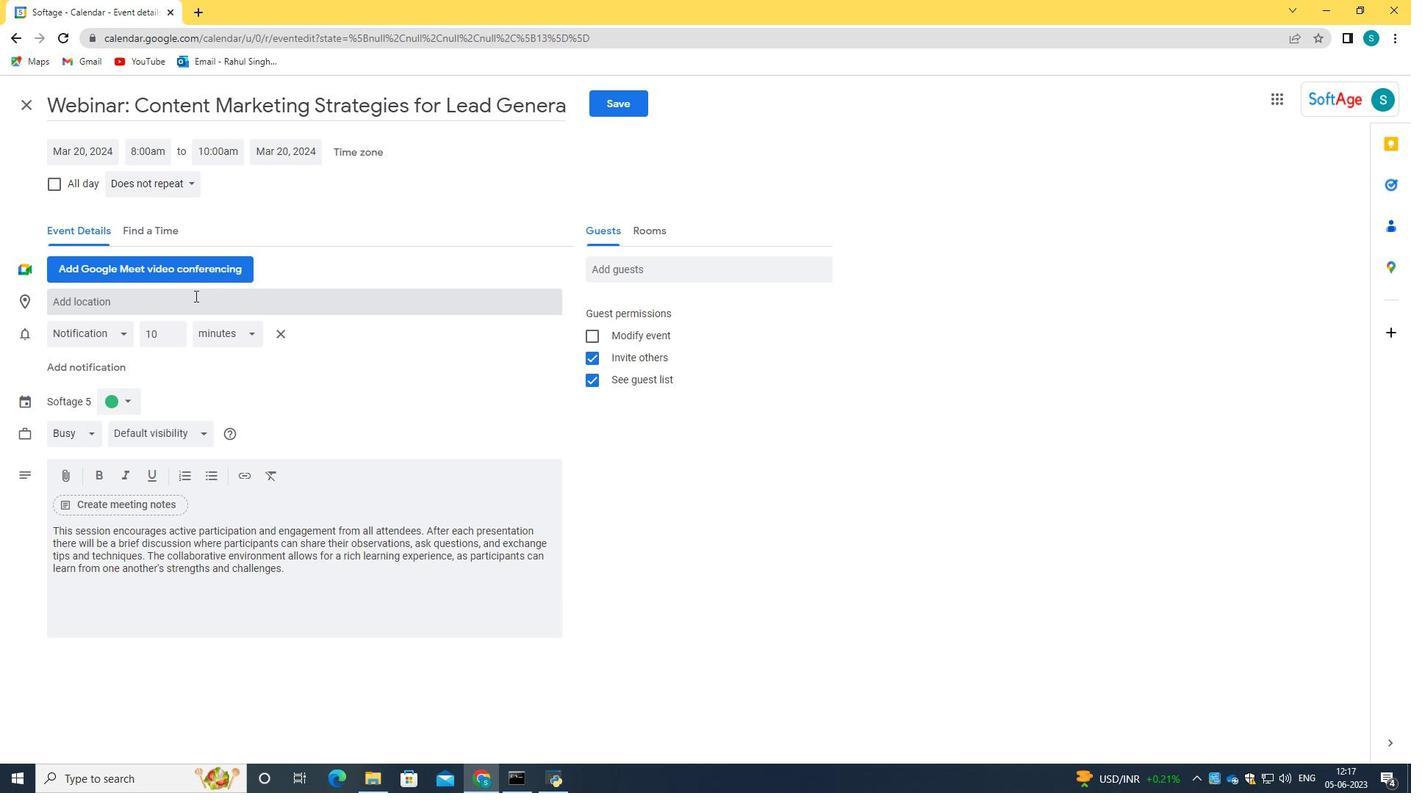 
Action: Key pressed 987<Key.space><Key.caps_lock>r<Key.caps_lock>OYAL<Key.space><Key.caps_lock>p<Key.caps_lock>ALACE<Key.space>OF<Key.space><Key.caps_lock>m<Key.caps_lock>ADRID<Key.space>
Screenshot: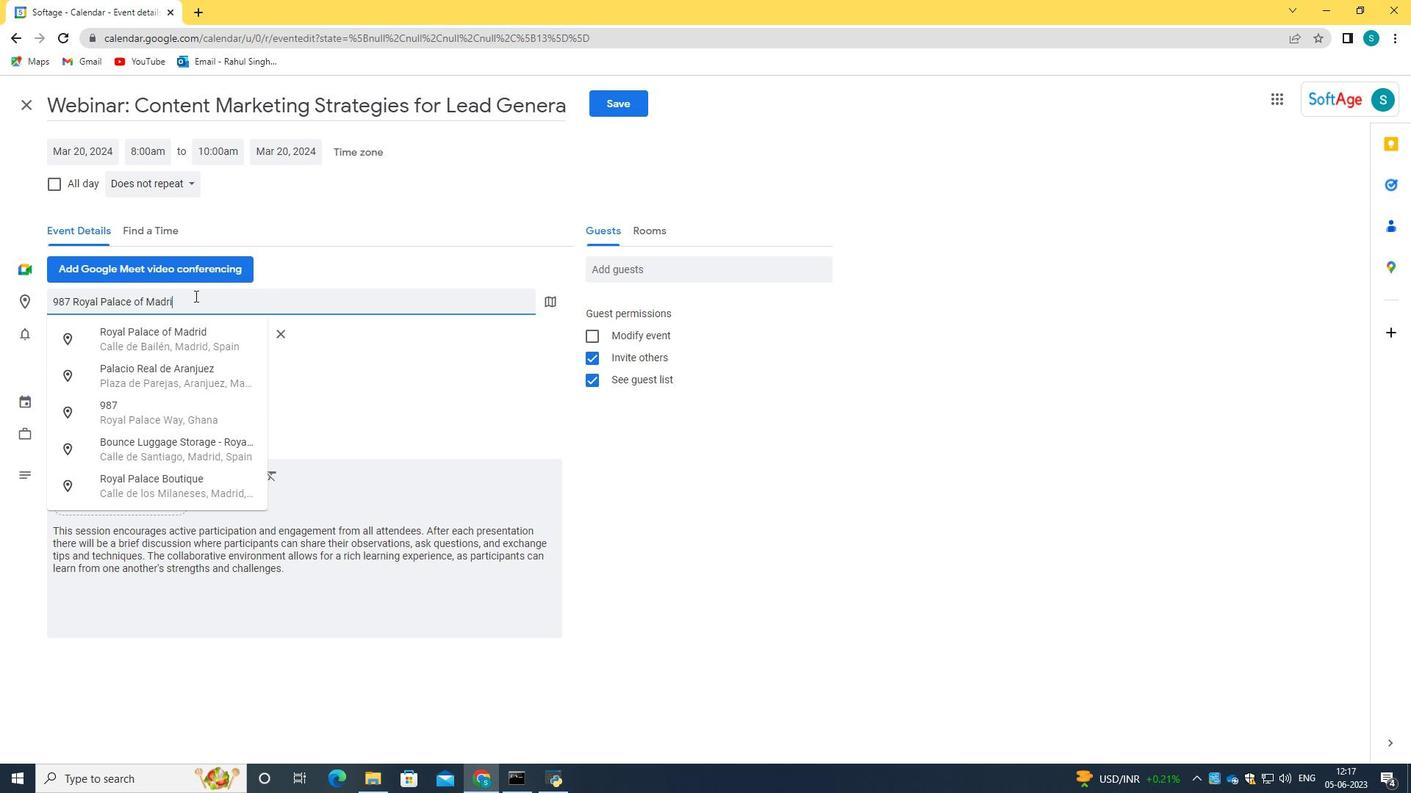 
Action: Mouse moved to (228, 308)
Screenshot: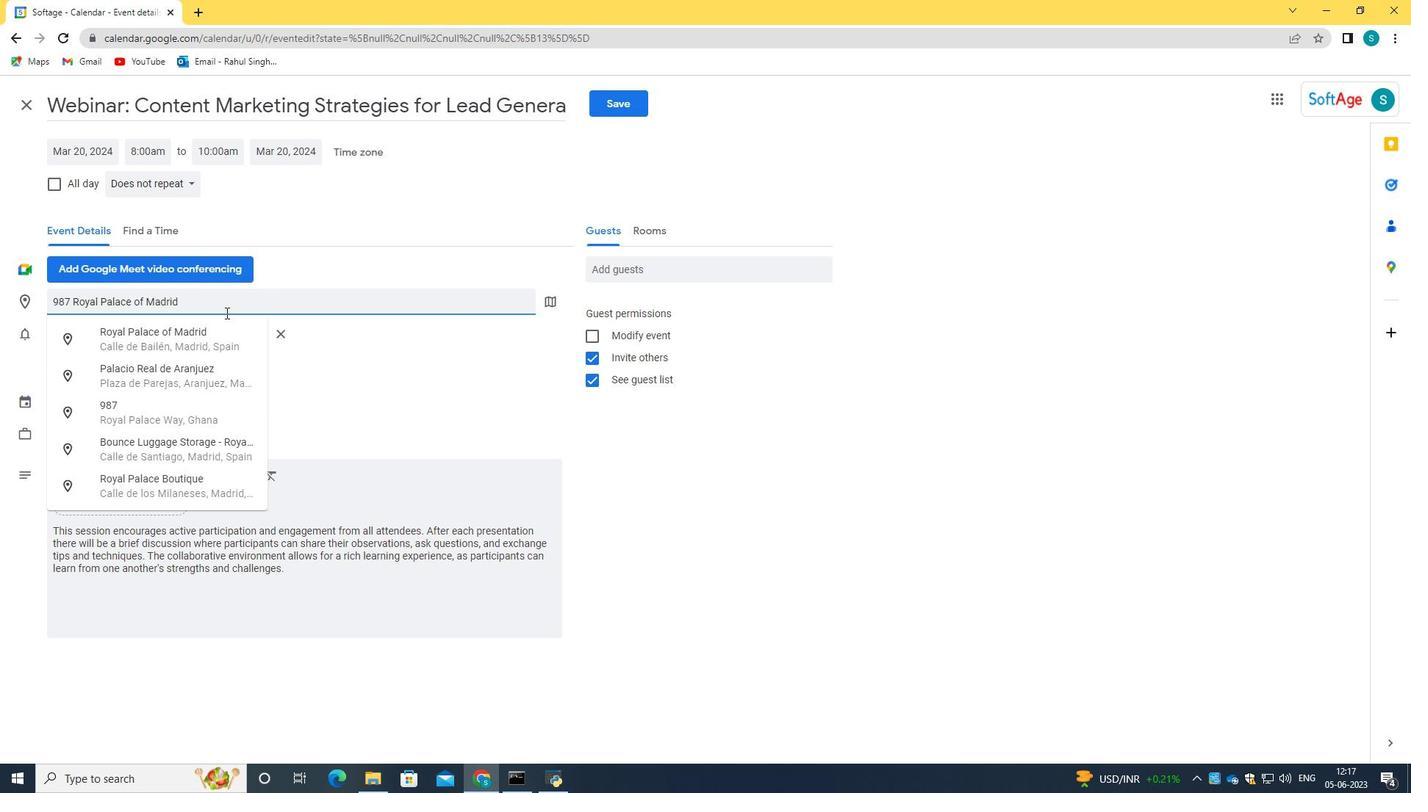
Action: Key pressed ,<Key.space><Key.caps_lock>s<Key.caps_lock>PAIN
Screenshot: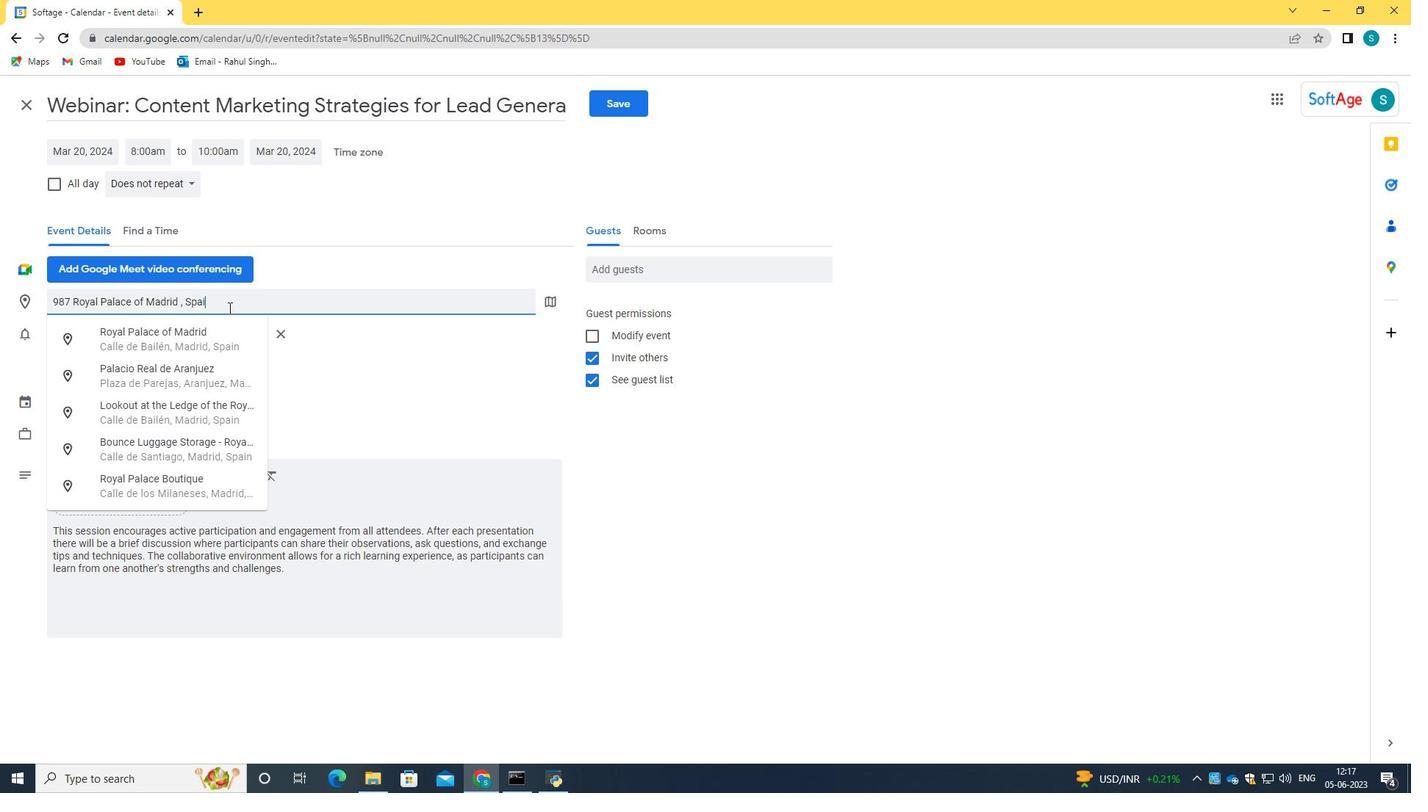 
Action: Mouse moved to (646, 266)
Screenshot: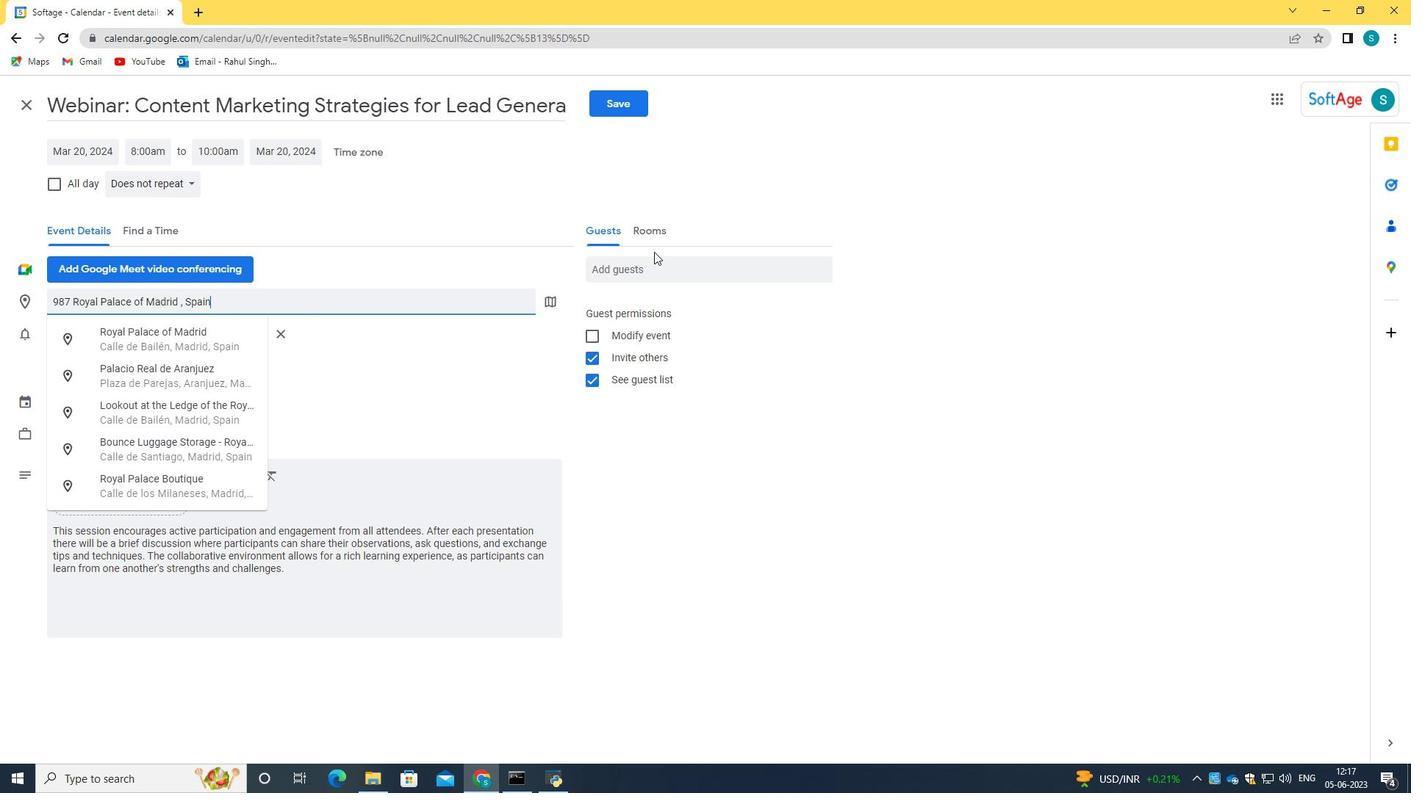 
Action: Mouse pressed left at (646, 266)
Screenshot: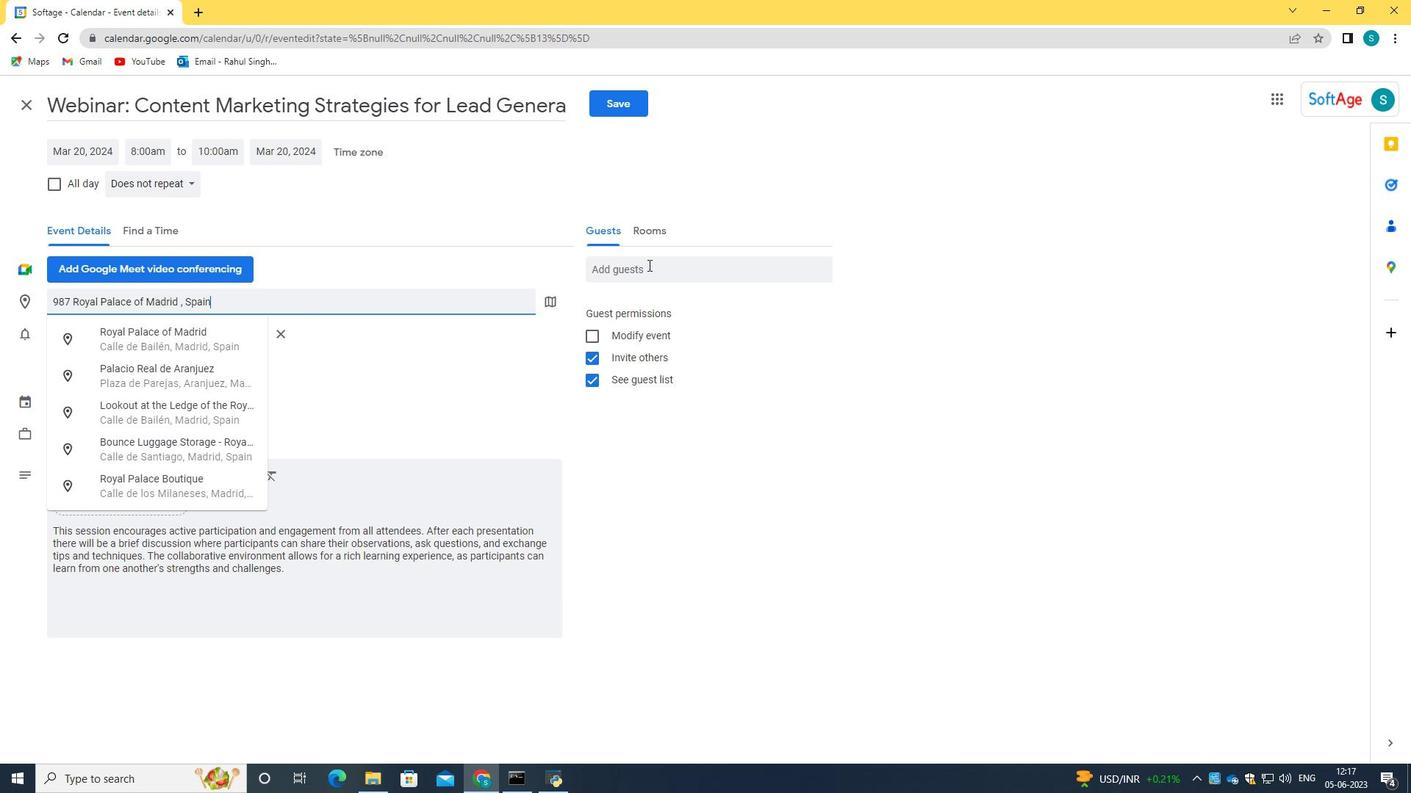 
Action: Key pressed SOFTAGE.4<Key.shift>@SOFTAGE.NET<Key.tab>SOFTAGE.6<Key.shift>@SOFTAGE.NET
Screenshot: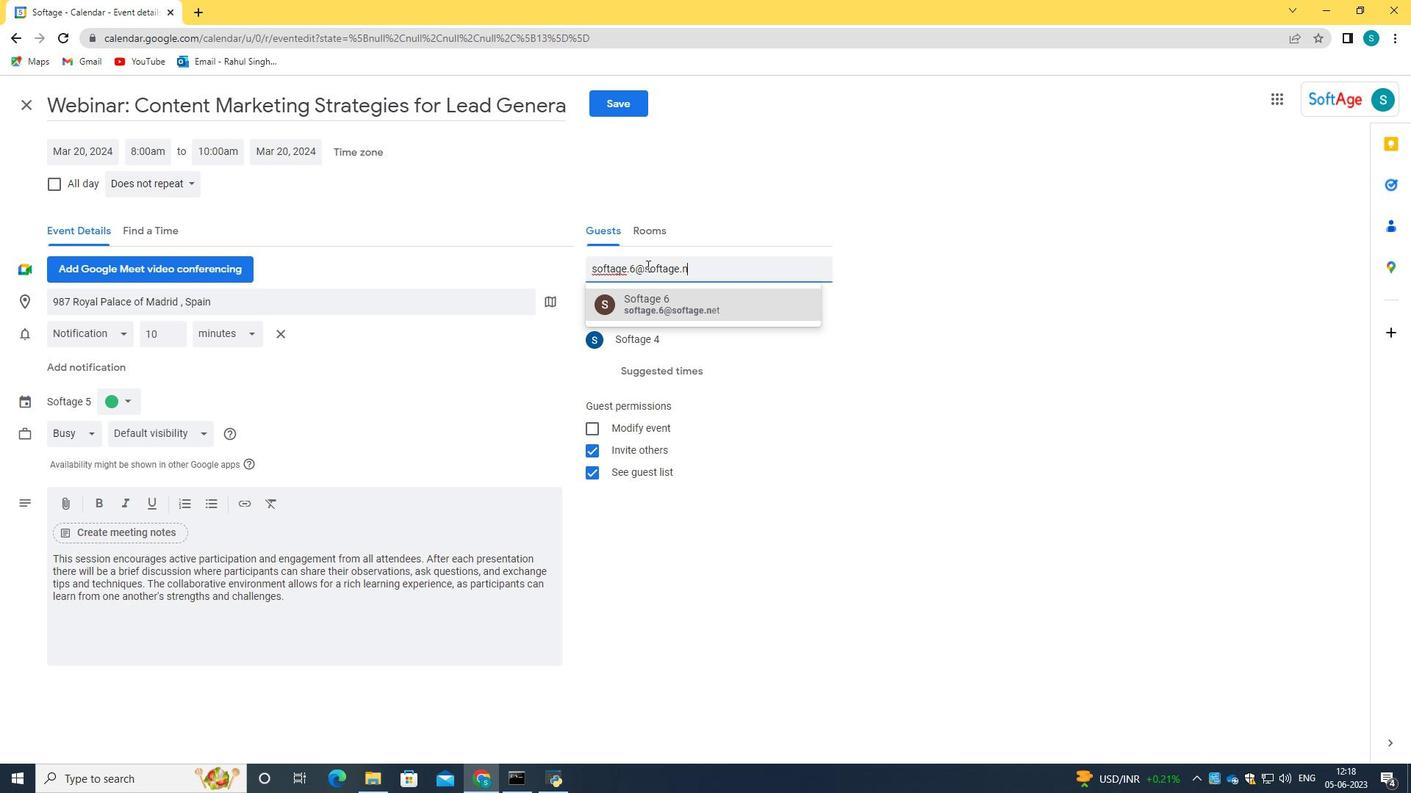 
Action: Mouse moved to (671, 312)
Screenshot: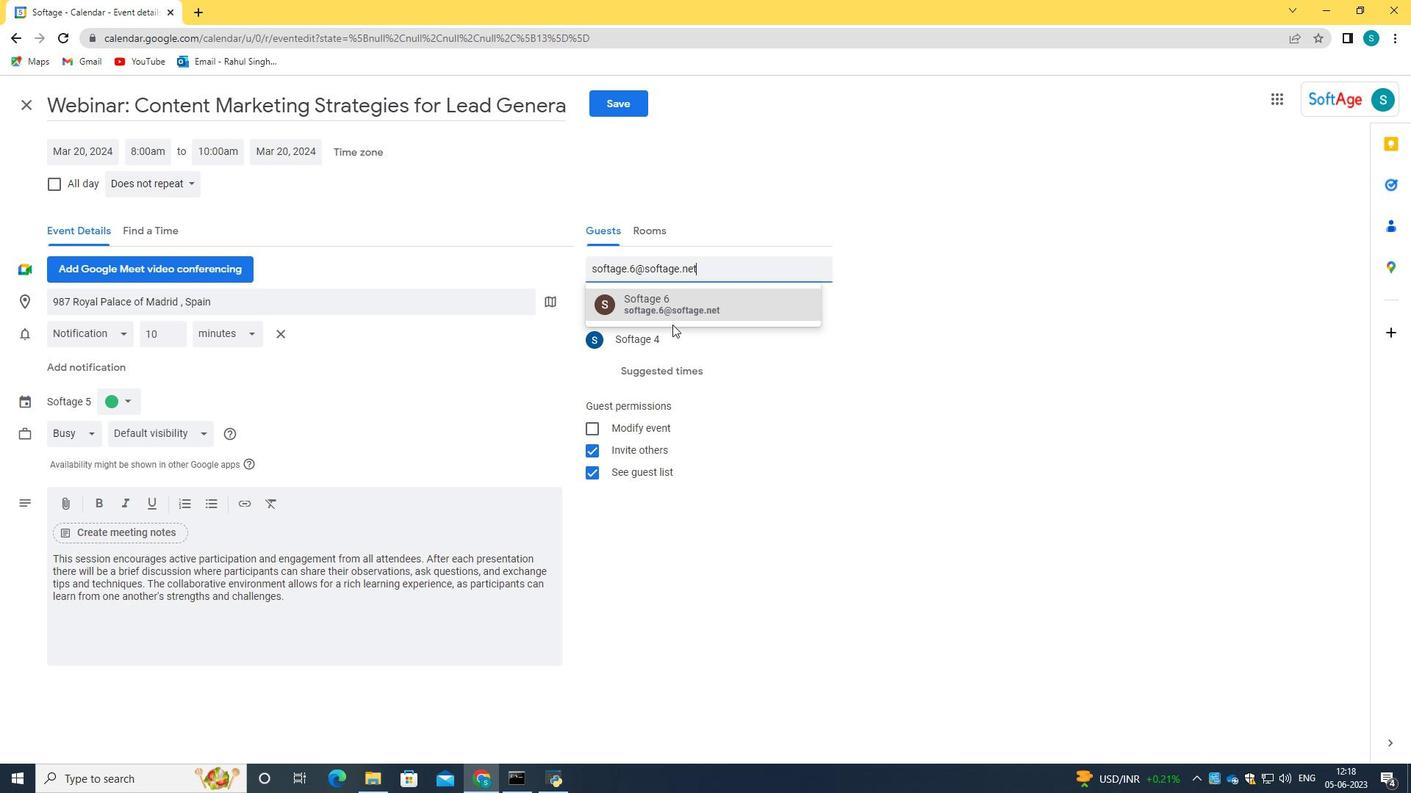 
Action: Mouse pressed left at (671, 312)
Screenshot: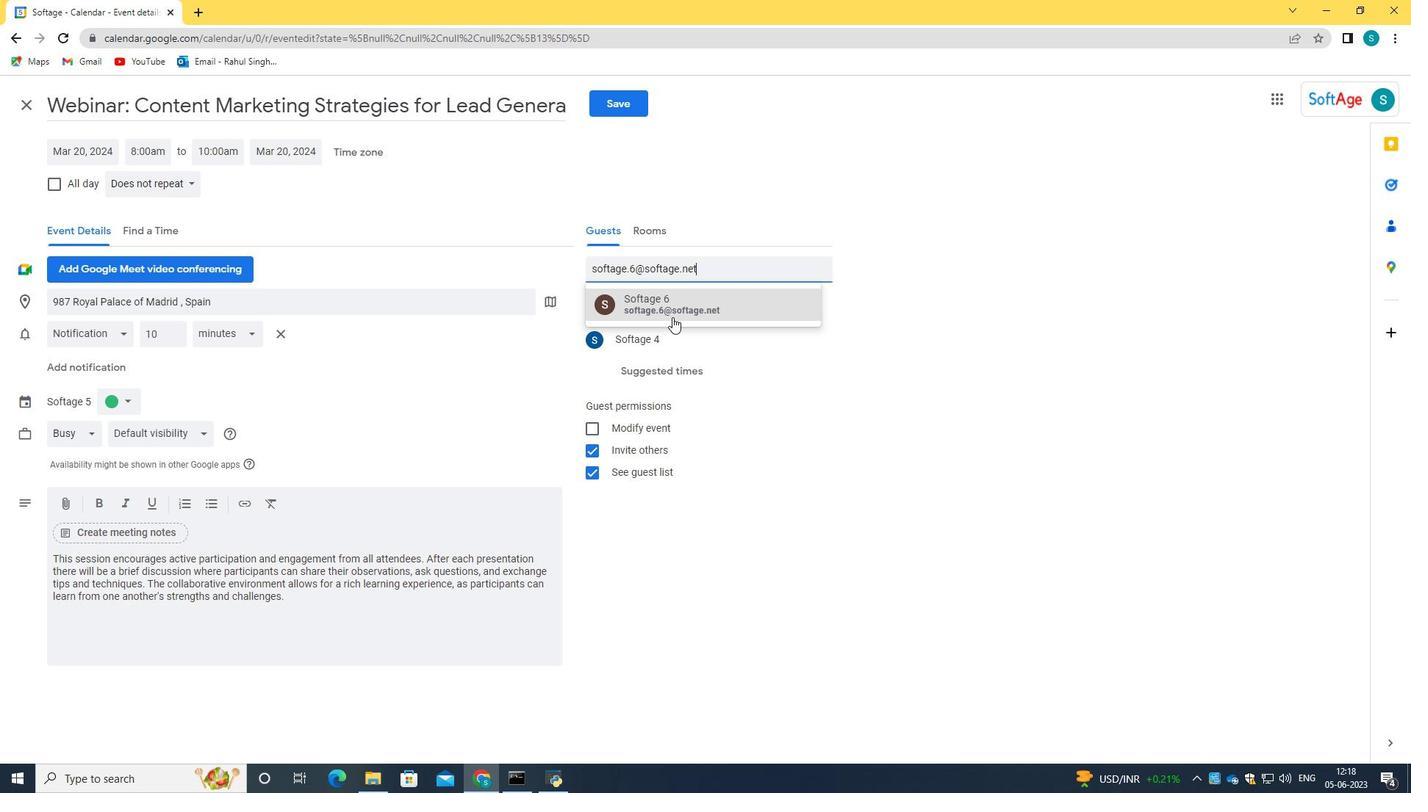 
Action: Mouse moved to (155, 185)
Screenshot: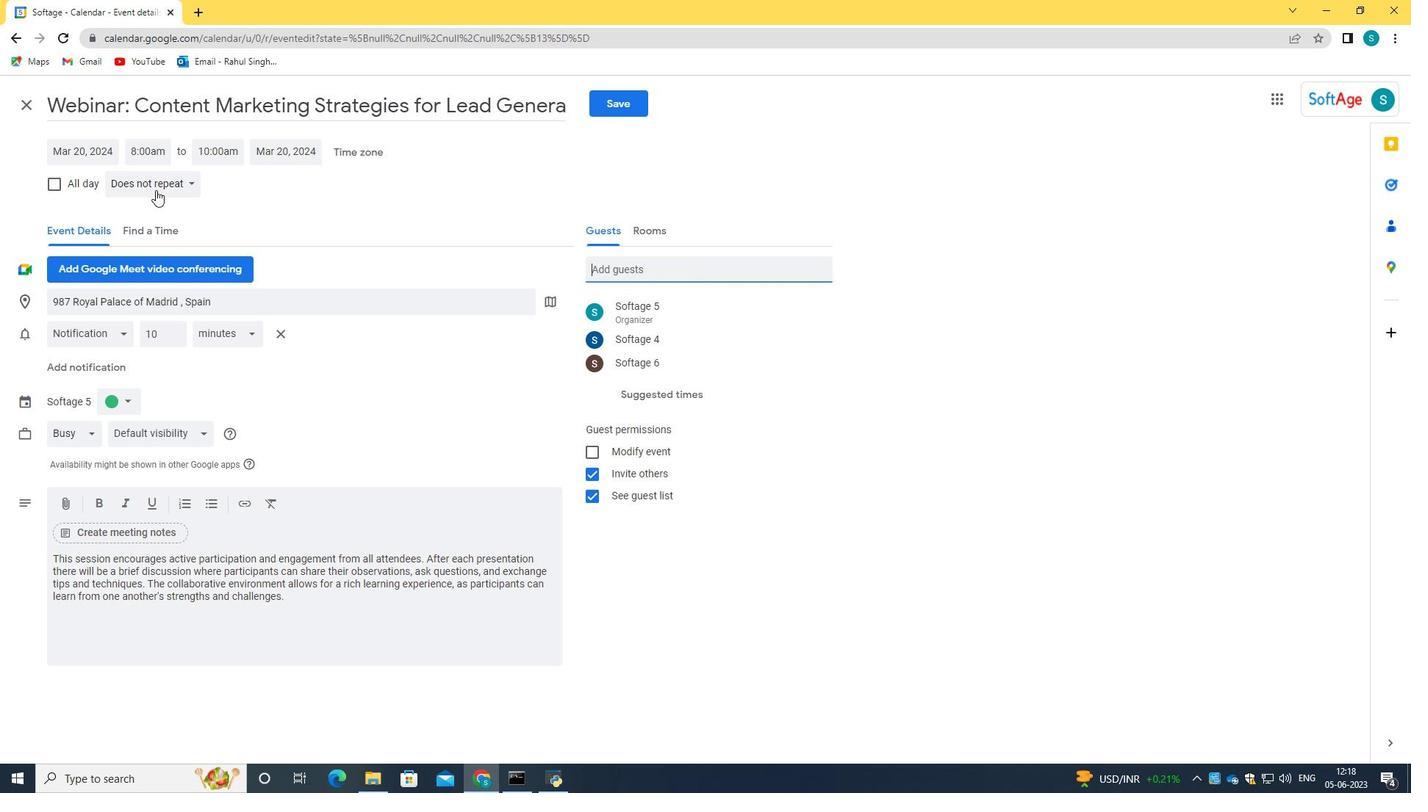 
Action: Mouse pressed left at (155, 185)
Screenshot: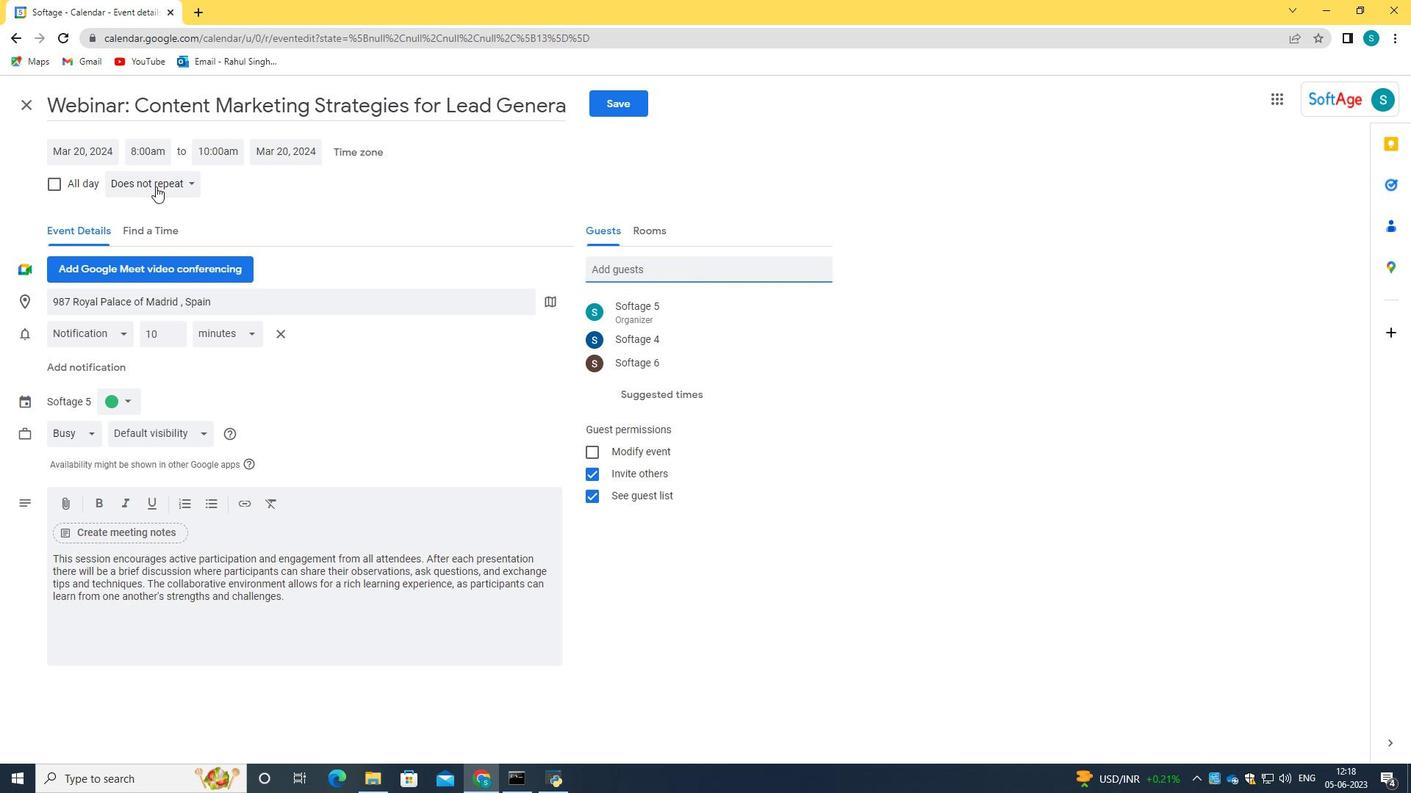 
Action: Mouse moved to (174, 315)
Screenshot: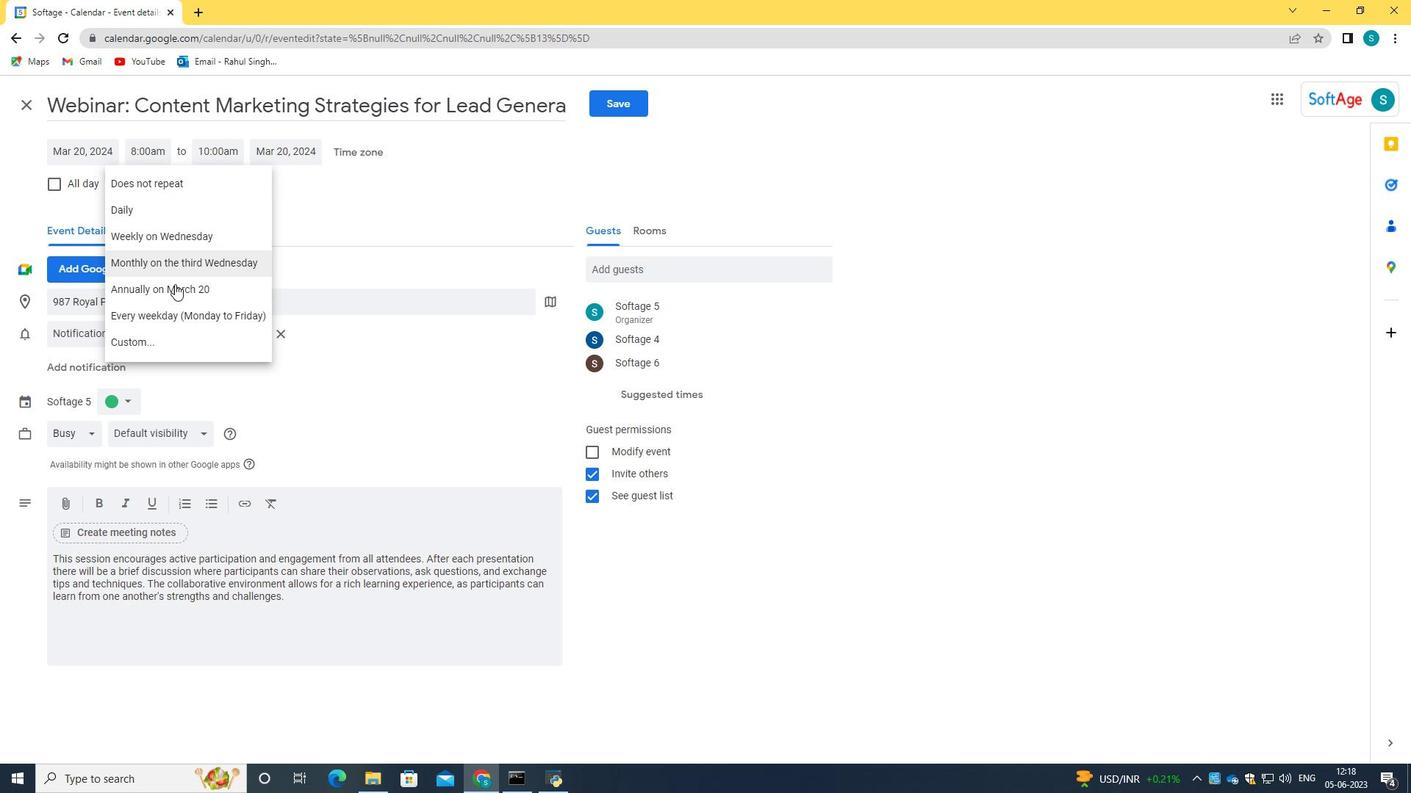 
Action: Mouse pressed left at (174, 315)
Screenshot: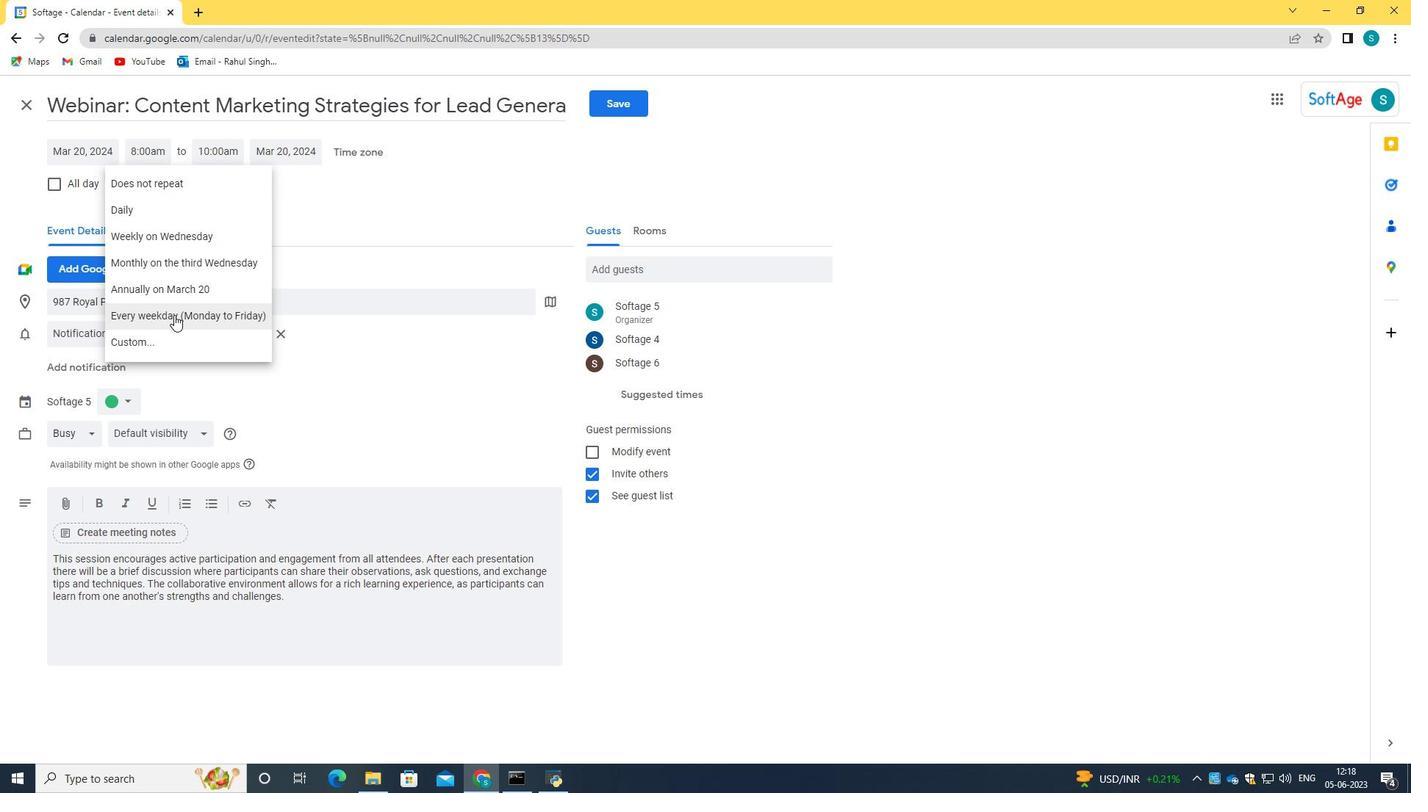 
Action: Mouse moved to (614, 105)
Screenshot: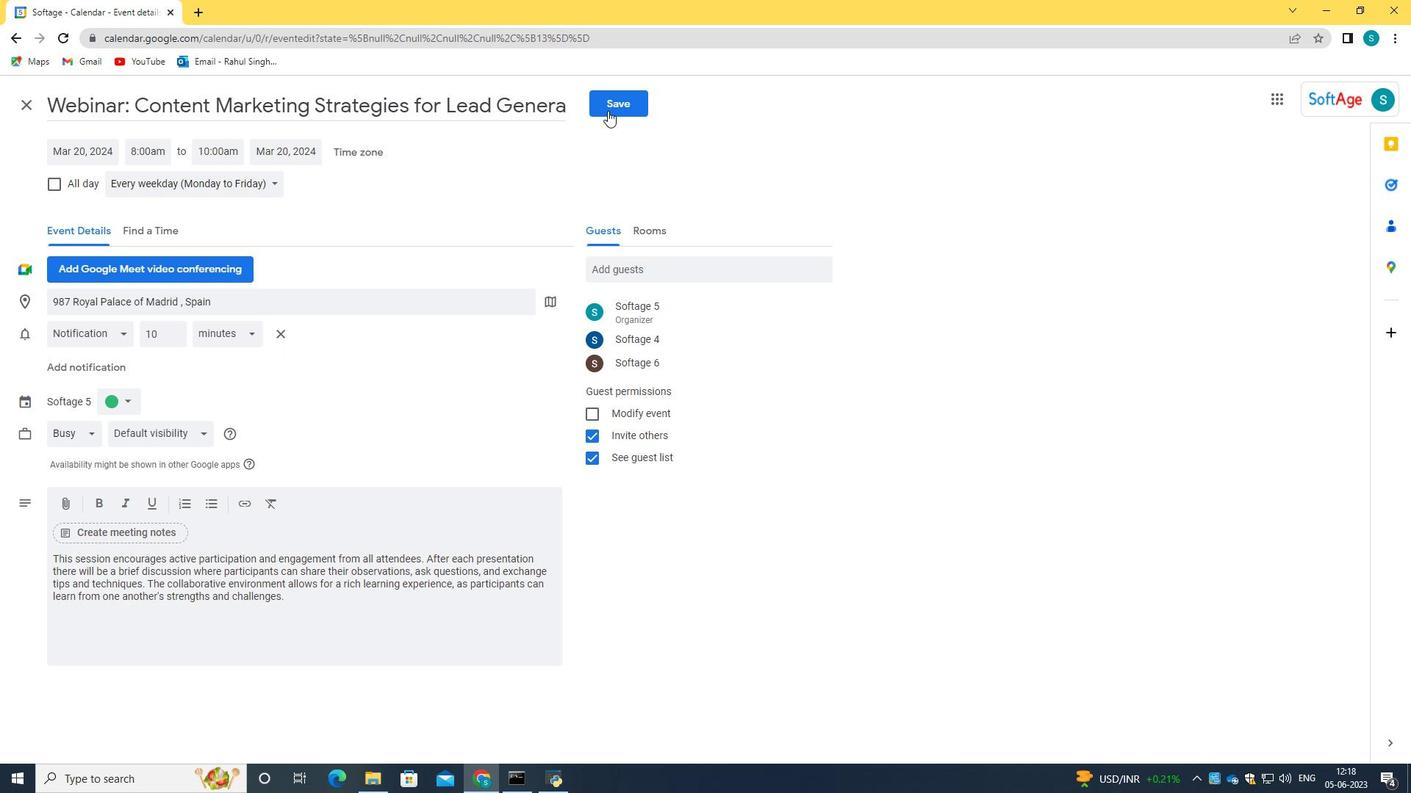 
Action: Mouse pressed left at (614, 105)
Screenshot: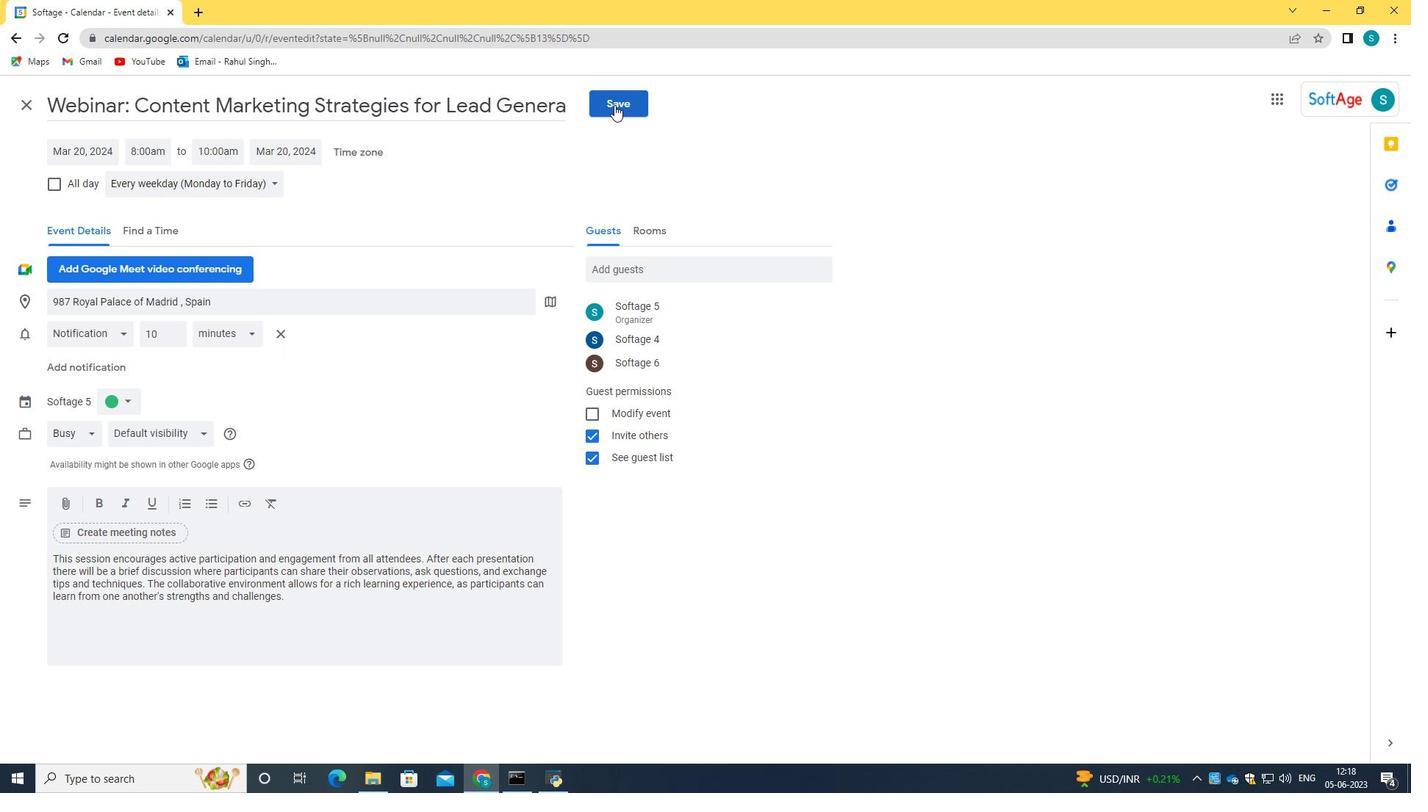 
Action: Mouse moved to (846, 452)
Screenshot: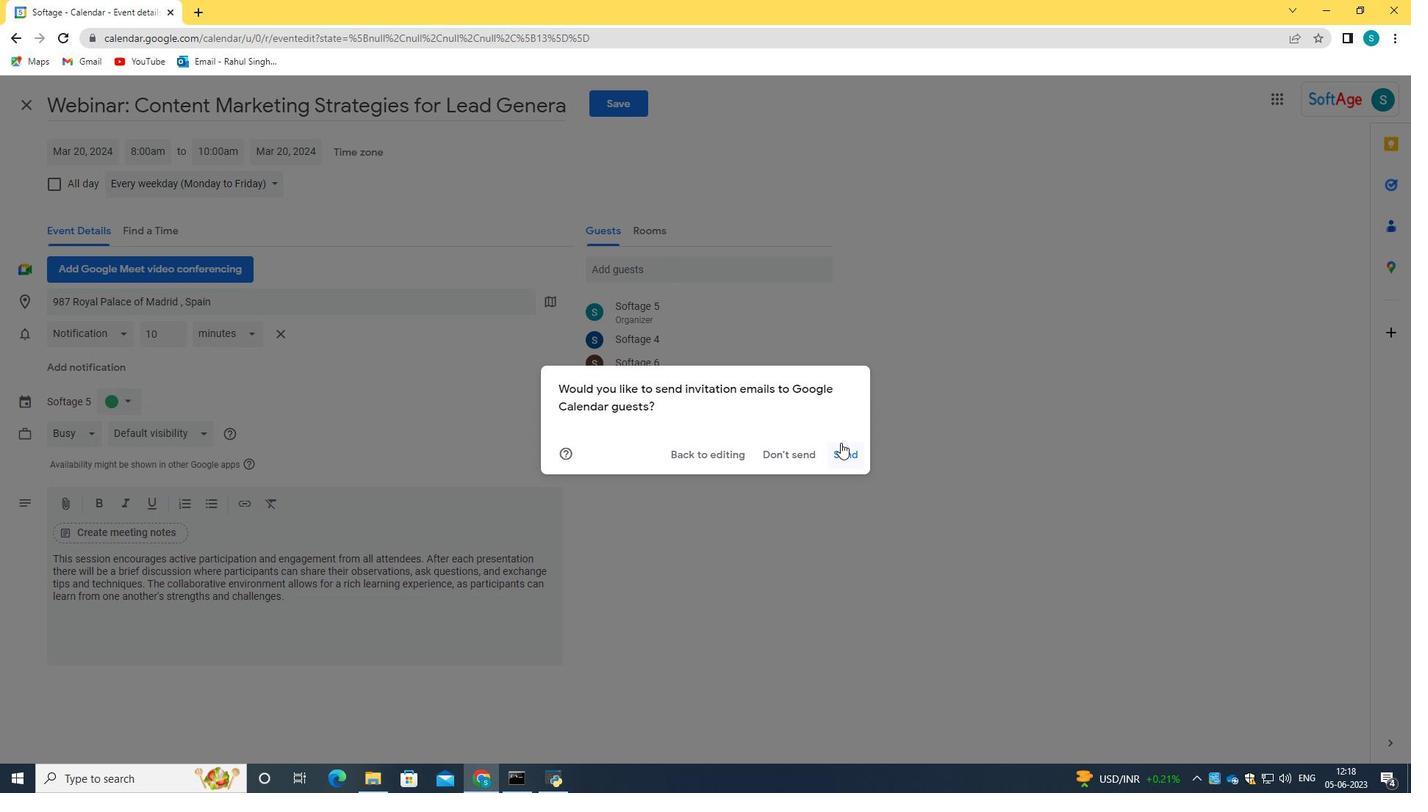 
Action: Mouse pressed left at (846, 452)
Screenshot: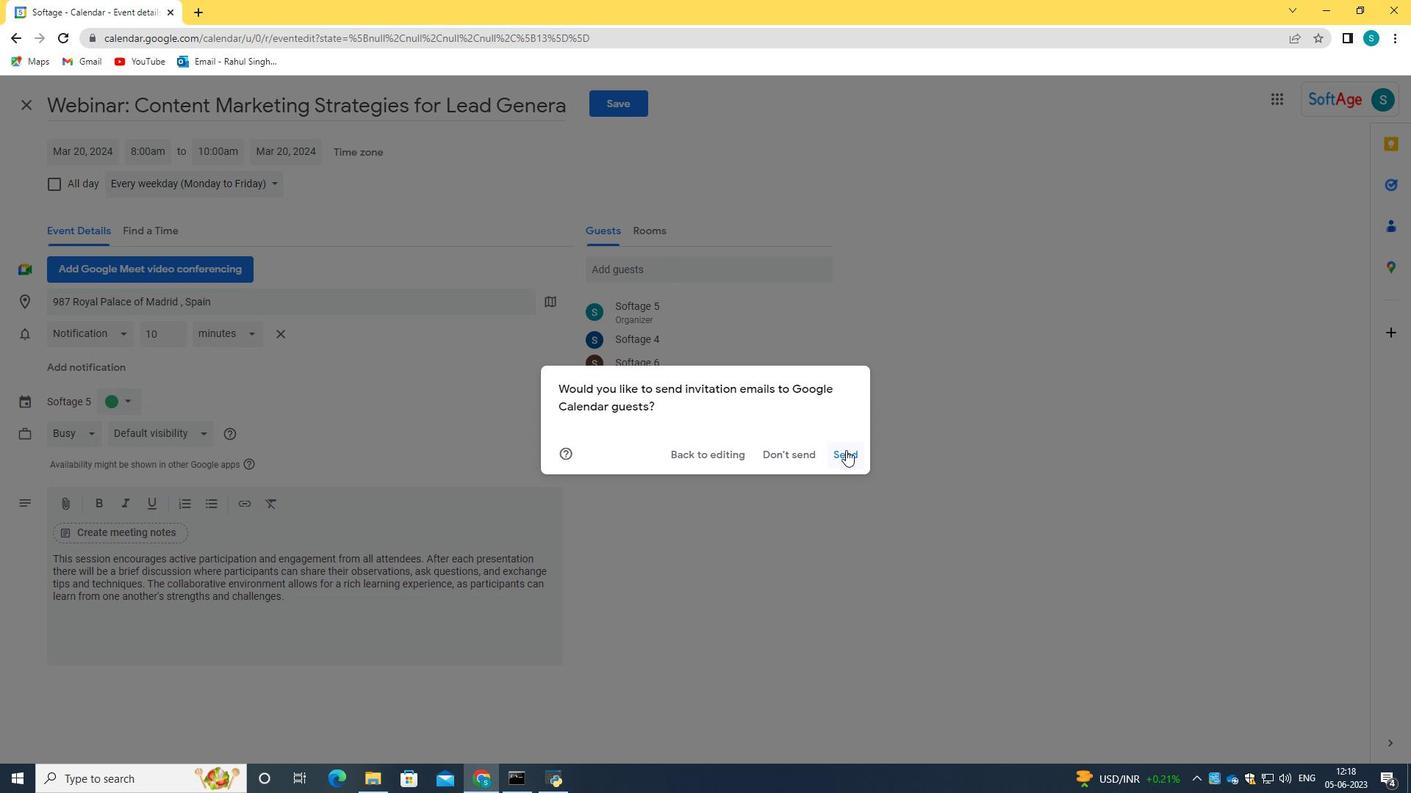 
Action: Mouse moved to (829, 455)
Screenshot: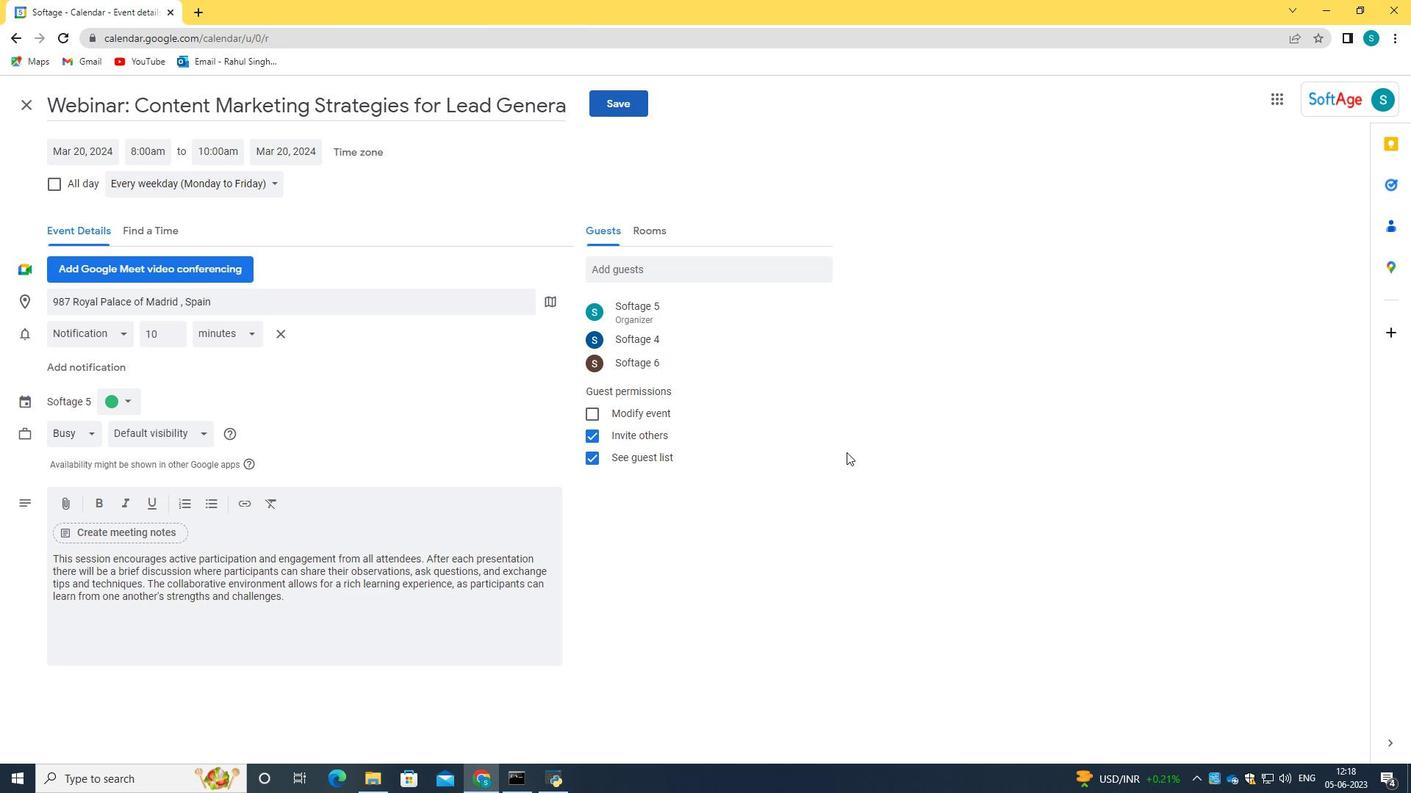 
